 Task: Check a repository's "Traffic" for visitor analytics and behavior.
Action: Mouse moved to (970, 54)
Screenshot: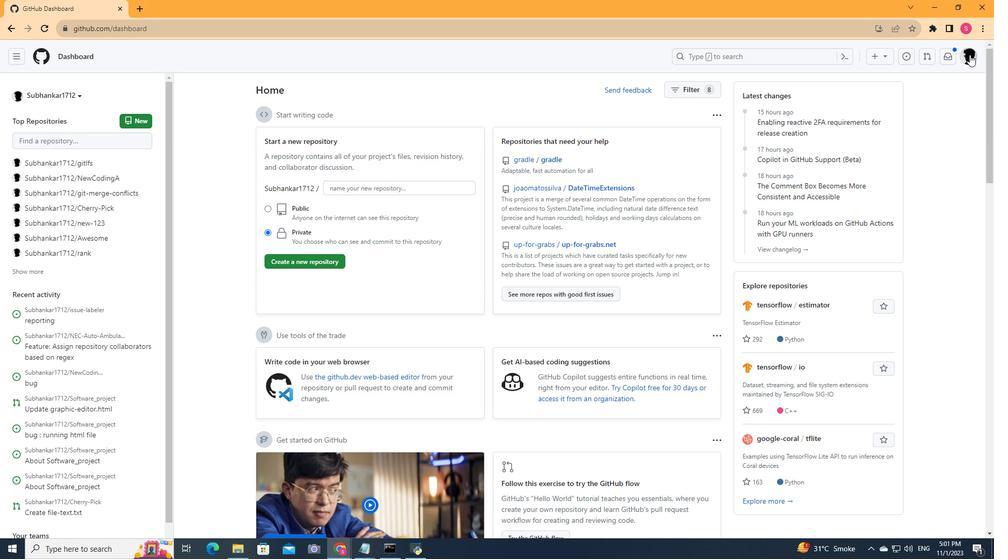 
Action: Mouse pressed left at (970, 54)
Screenshot: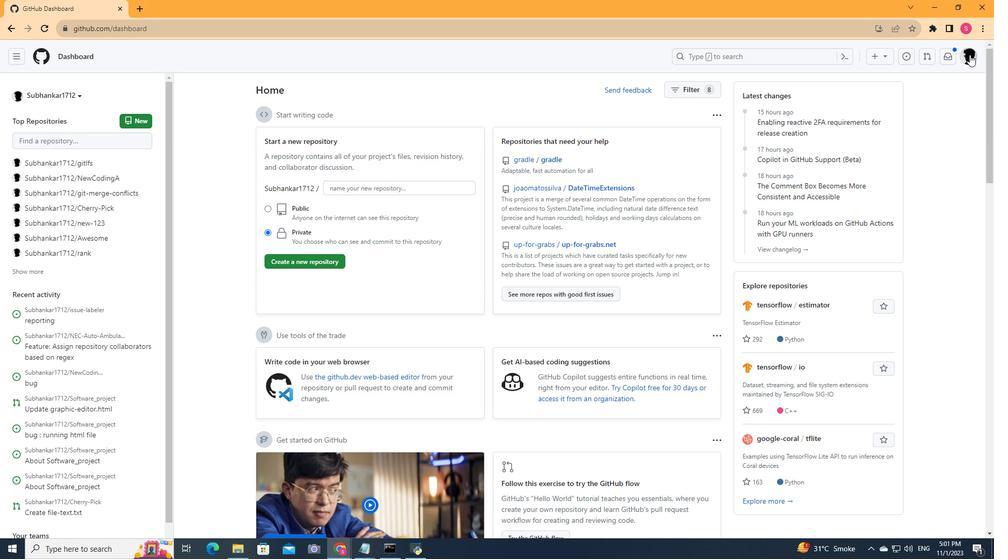 
Action: Mouse moved to (883, 133)
Screenshot: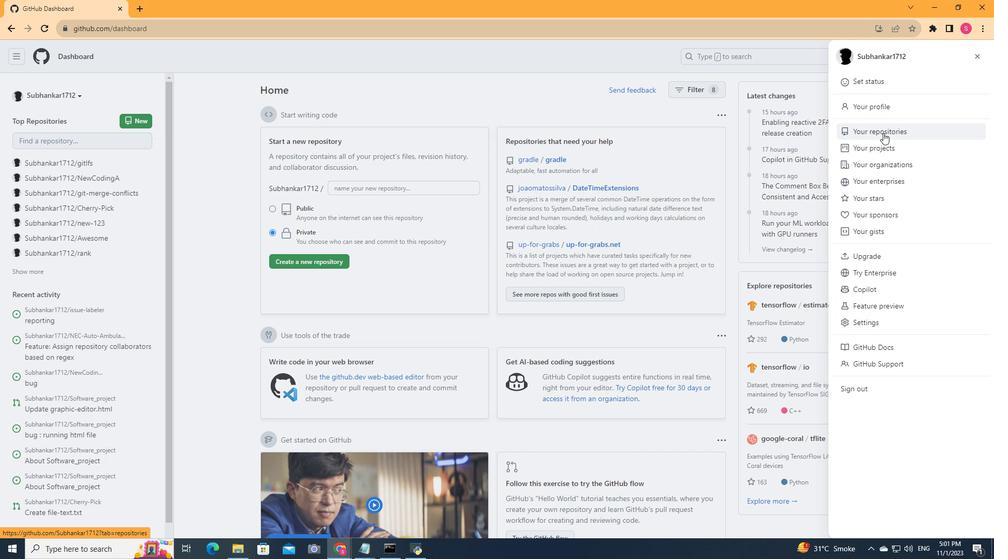 
Action: Mouse pressed left at (883, 133)
Screenshot: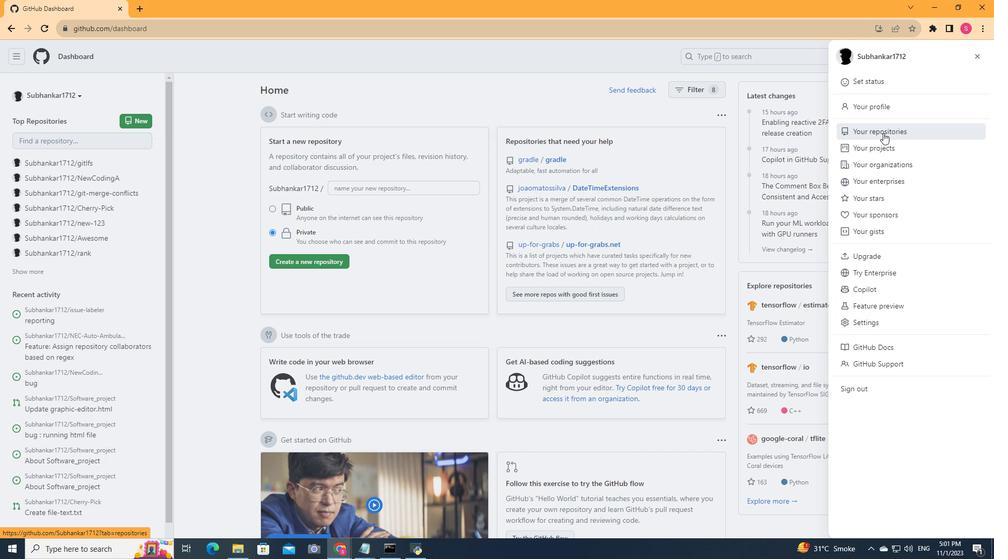 
Action: Mouse moved to (393, 233)
Screenshot: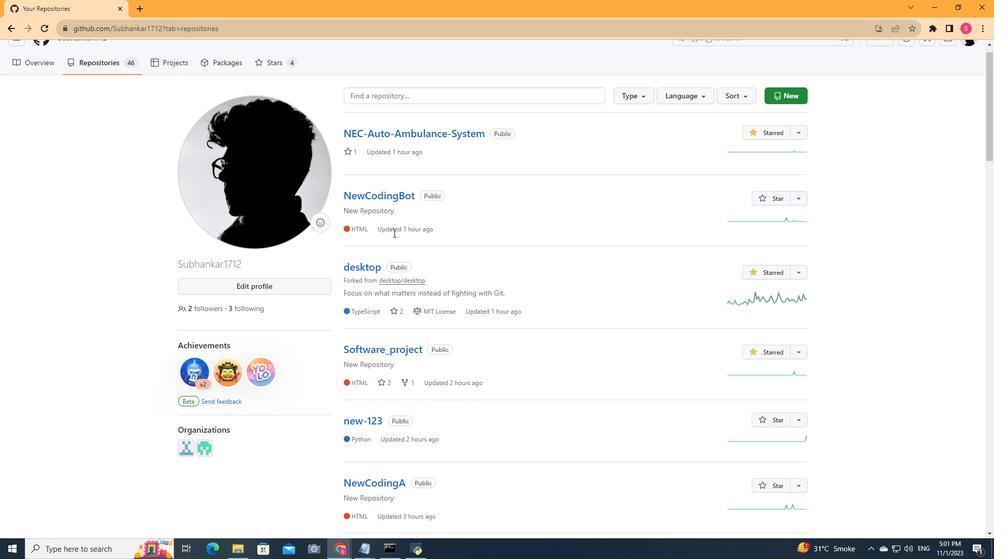 
Action: Mouse scrolled (393, 232) with delta (0, 0)
Screenshot: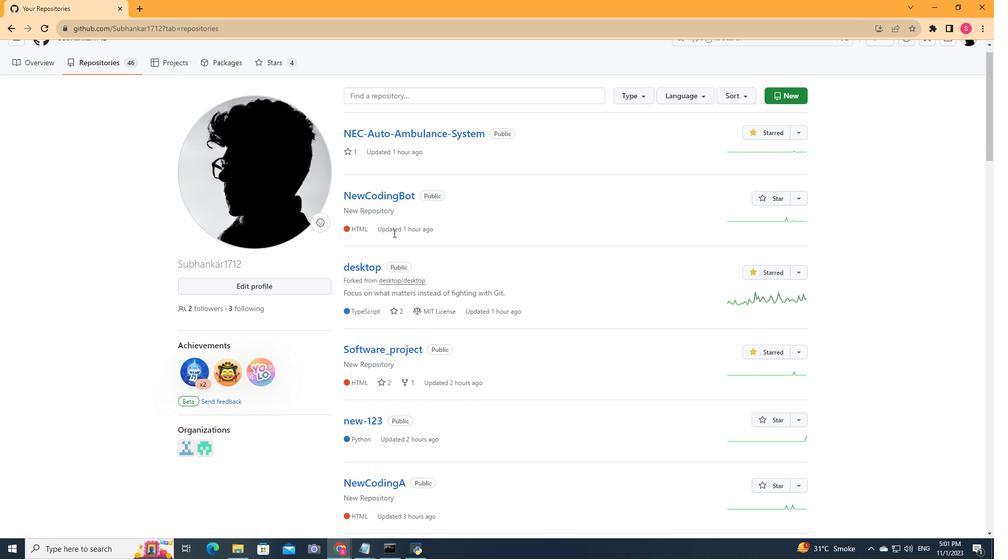 
Action: Mouse scrolled (393, 232) with delta (0, 0)
Screenshot: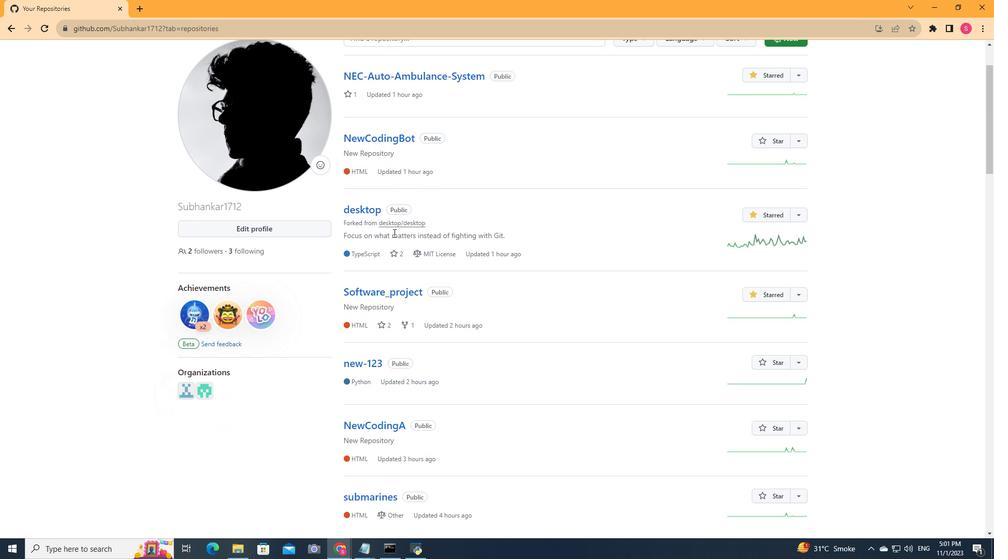 
Action: Mouse scrolled (393, 232) with delta (0, 0)
Screenshot: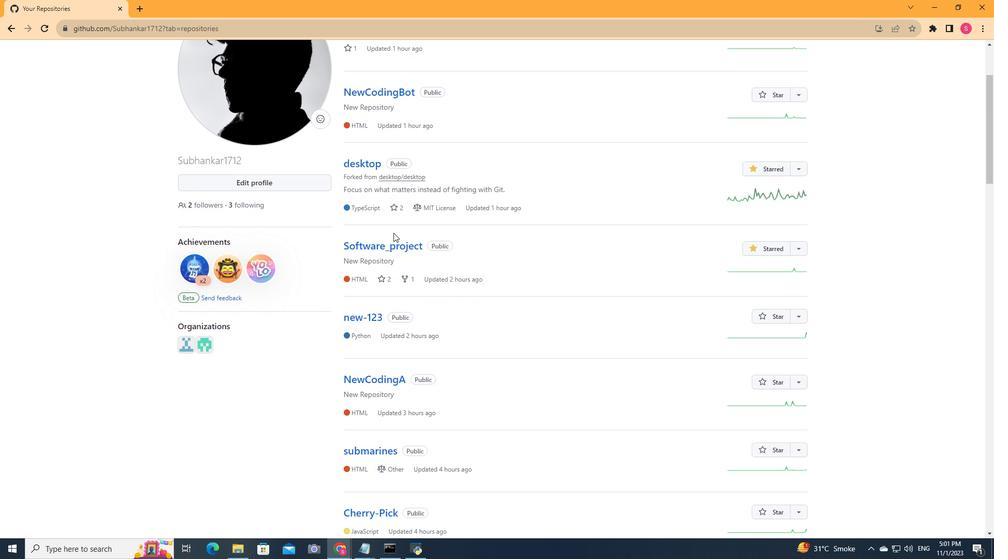 
Action: Mouse scrolled (393, 232) with delta (0, 0)
Screenshot: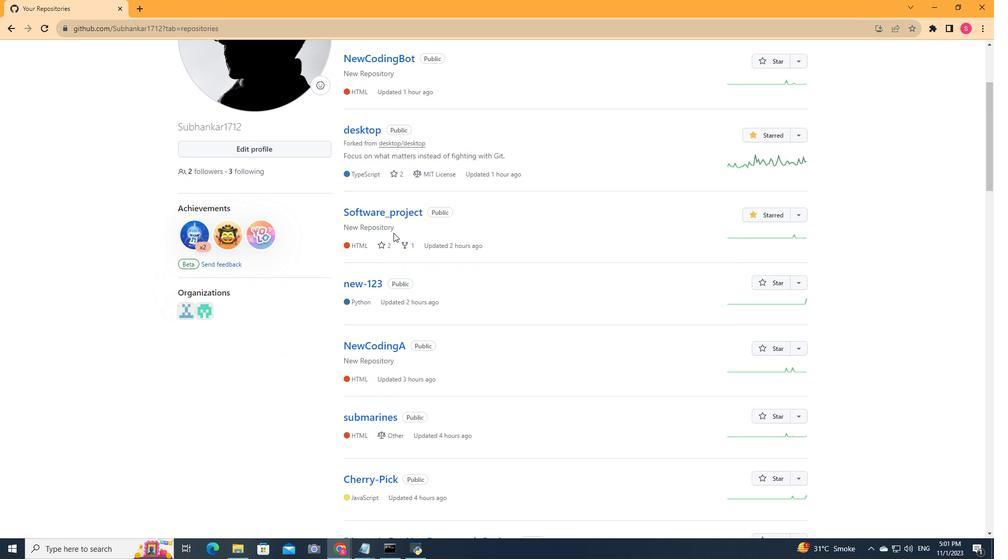 
Action: Mouse scrolled (393, 232) with delta (0, 0)
Screenshot: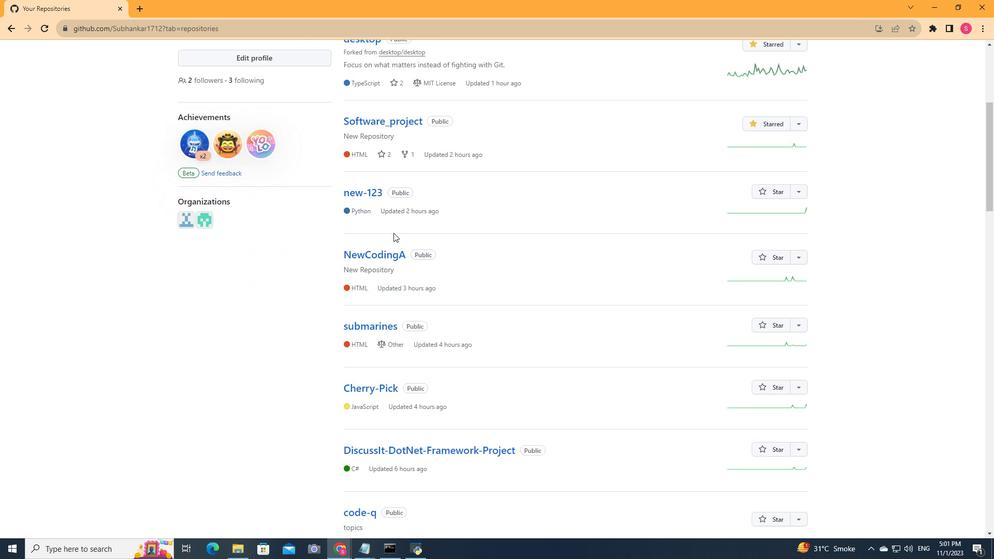 
Action: Mouse scrolled (393, 232) with delta (0, 0)
Screenshot: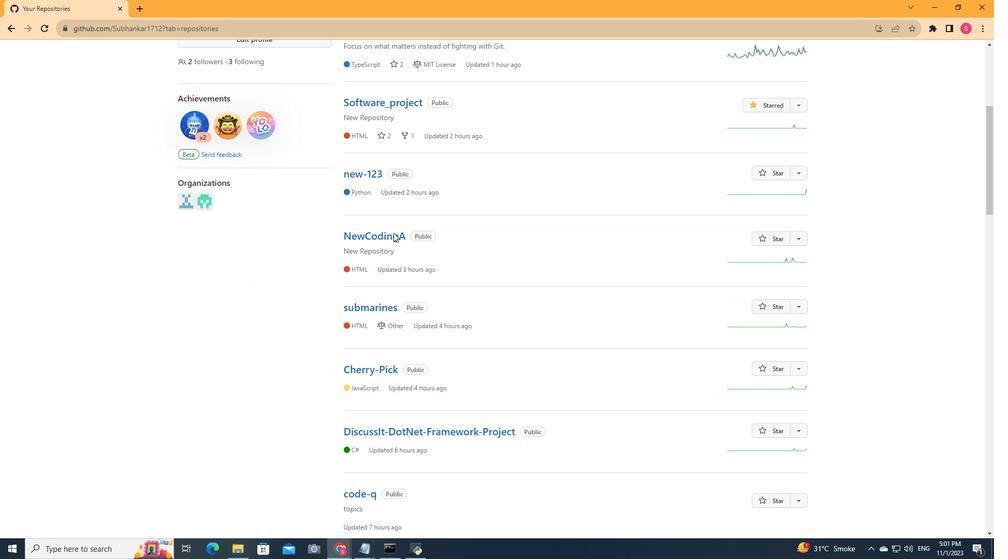 
Action: Mouse scrolled (393, 232) with delta (0, 0)
Screenshot: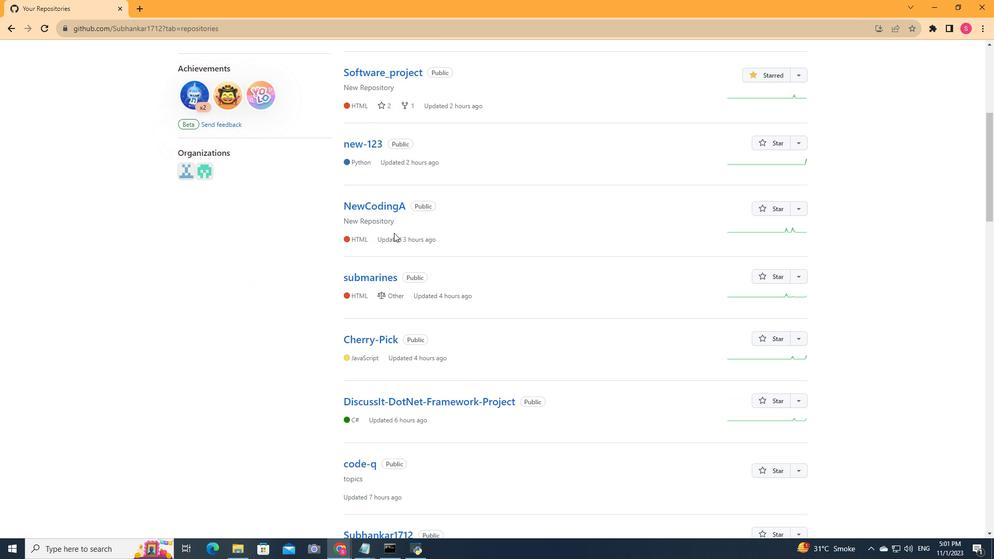 
Action: Mouse scrolled (393, 232) with delta (0, 0)
Screenshot: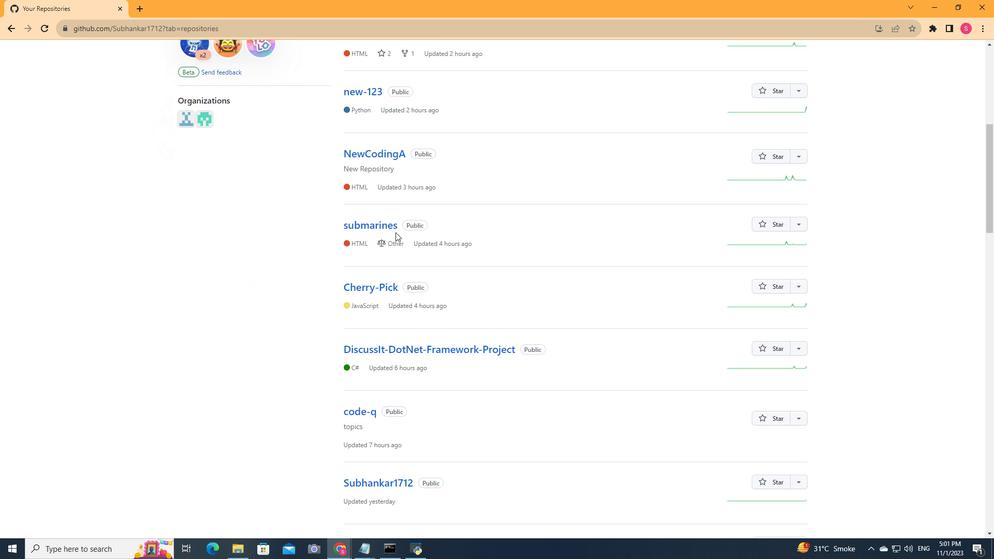 
Action: Mouse moved to (395, 232)
Screenshot: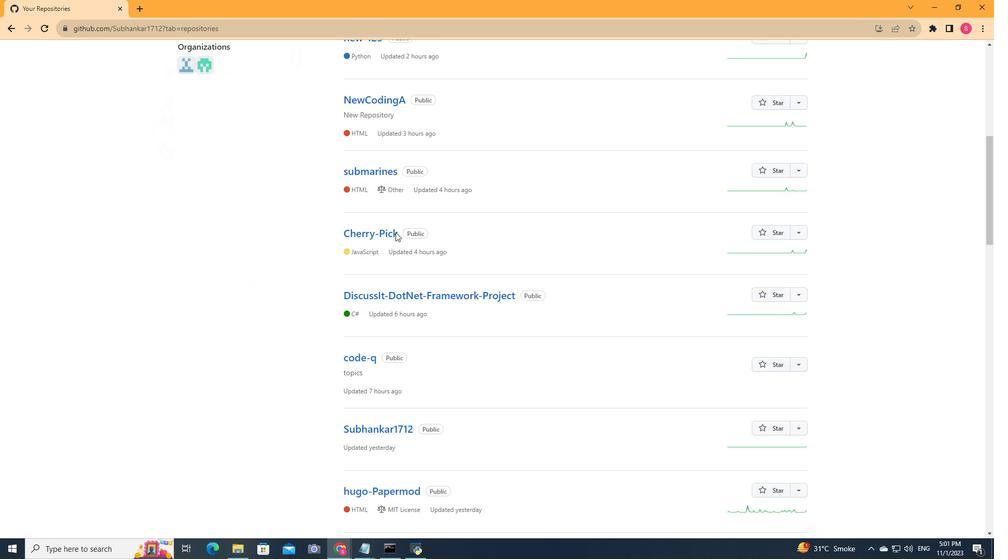 
Action: Mouse scrolled (395, 232) with delta (0, 0)
Screenshot: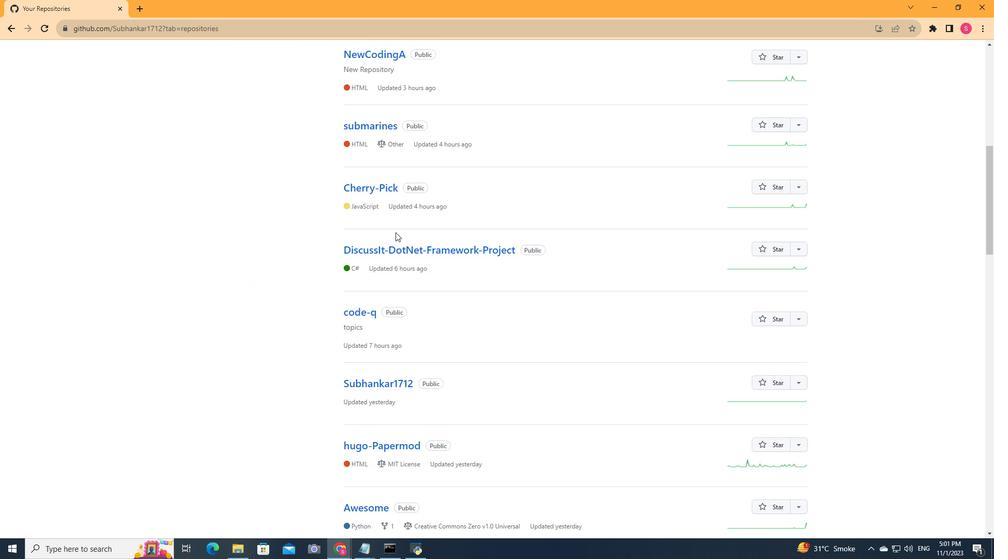 
Action: Mouse scrolled (395, 232) with delta (0, 0)
Screenshot: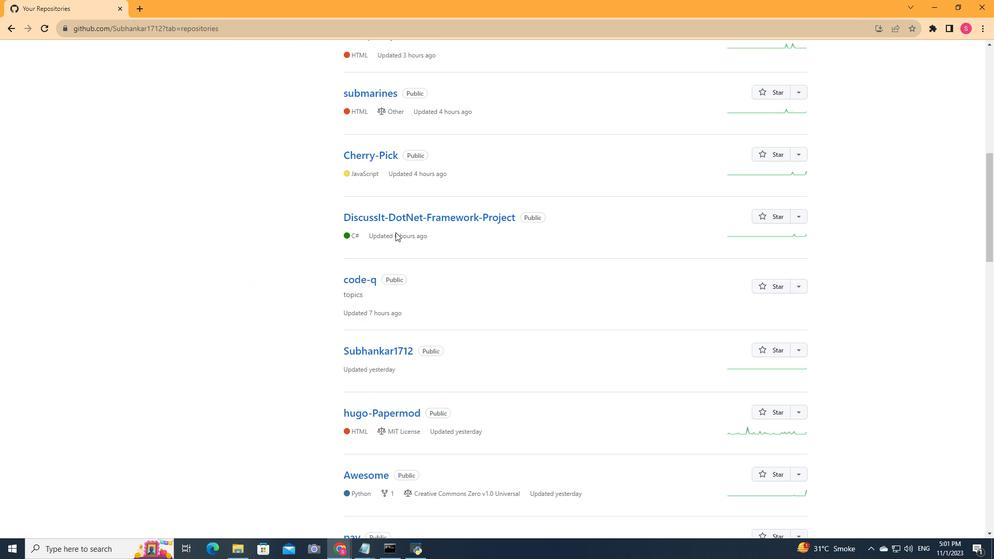 
Action: Mouse scrolled (395, 232) with delta (0, 0)
Screenshot: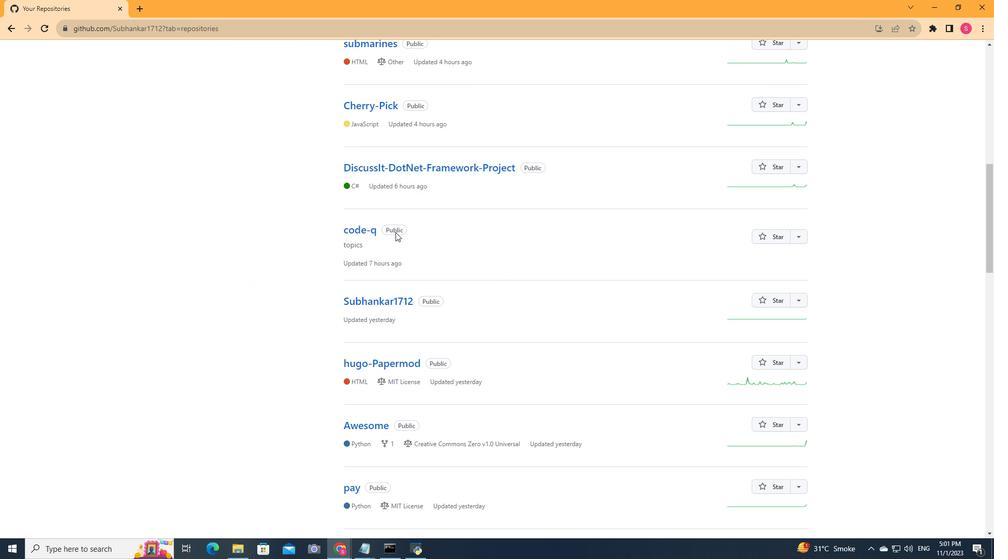 
Action: Mouse scrolled (395, 232) with delta (0, 0)
Screenshot: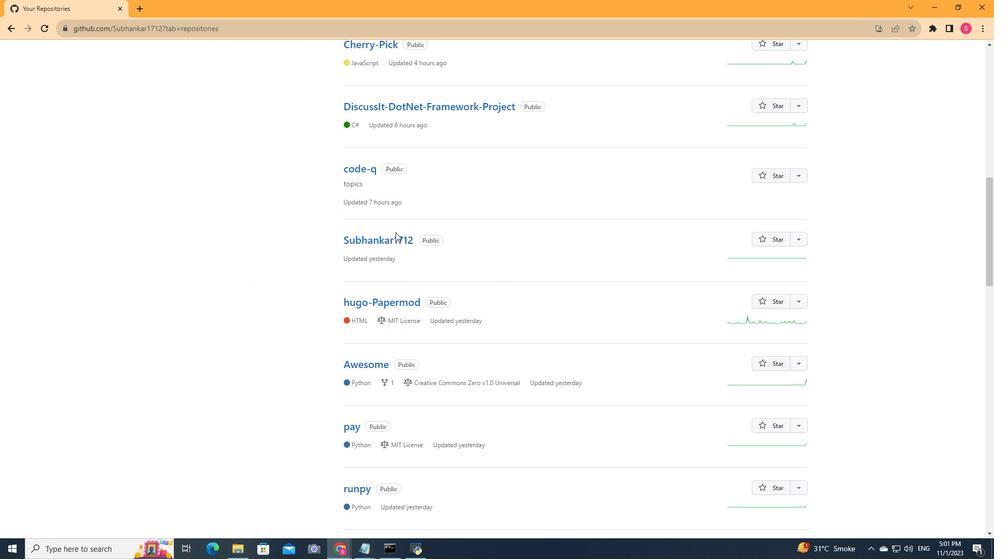 
Action: Mouse moved to (396, 232)
Screenshot: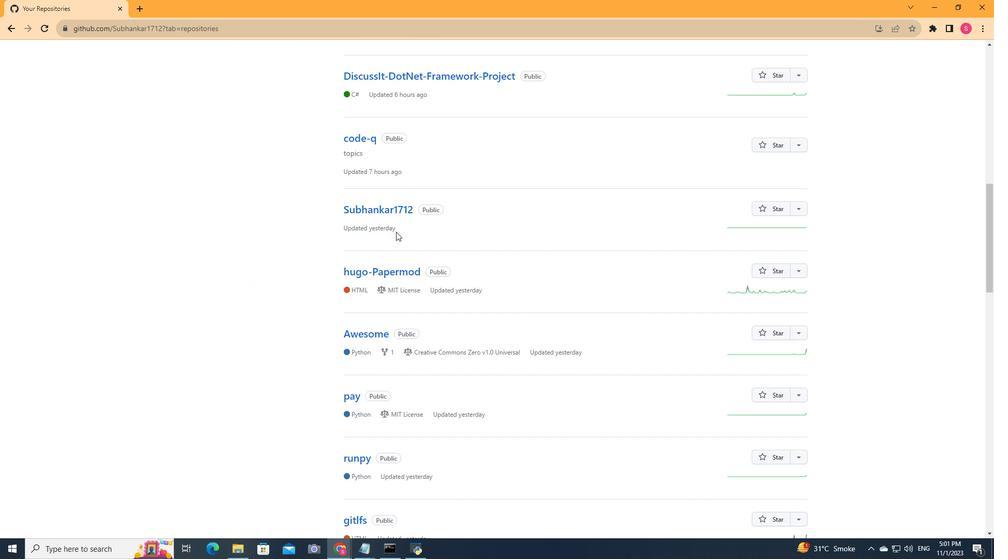 
Action: Mouse scrolled (396, 231) with delta (0, 0)
Screenshot: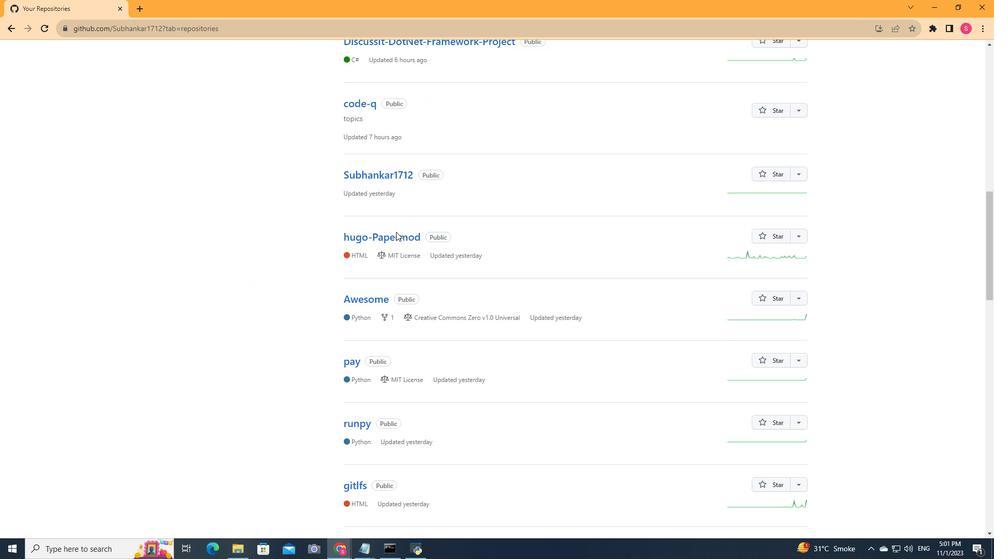 
Action: Mouse scrolled (396, 231) with delta (0, 0)
Screenshot: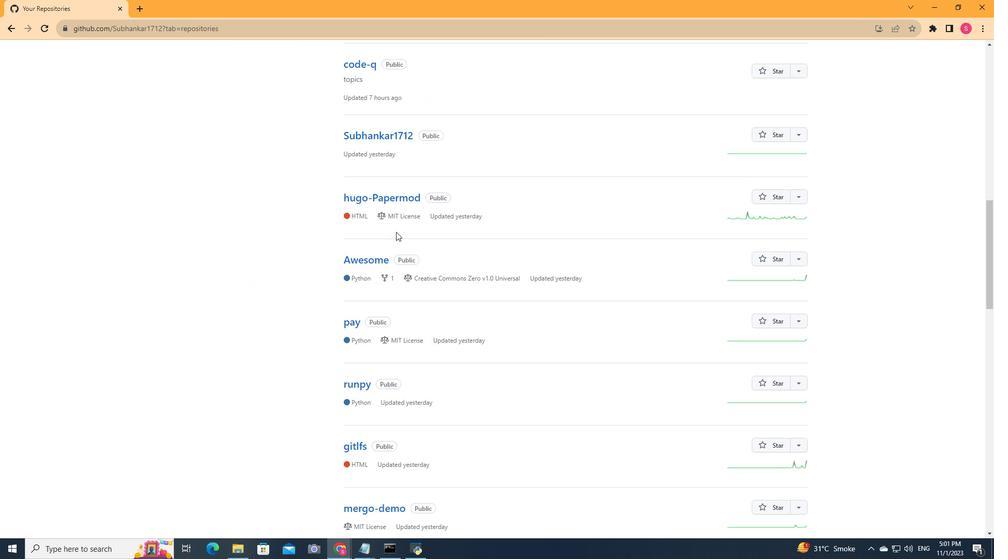 
Action: Mouse scrolled (396, 231) with delta (0, 0)
Screenshot: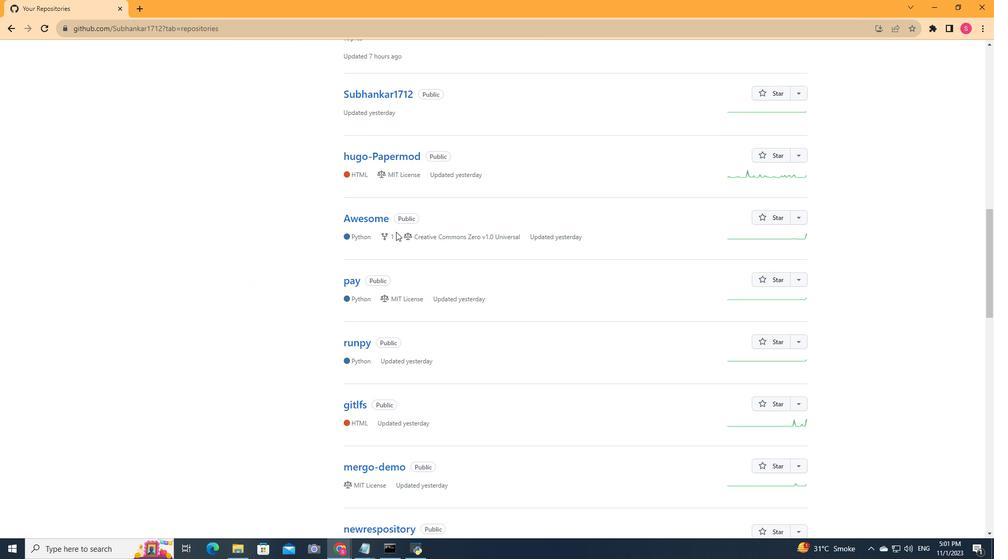 
Action: Mouse scrolled (396, 231) with delta (0, 0)
Screenshot: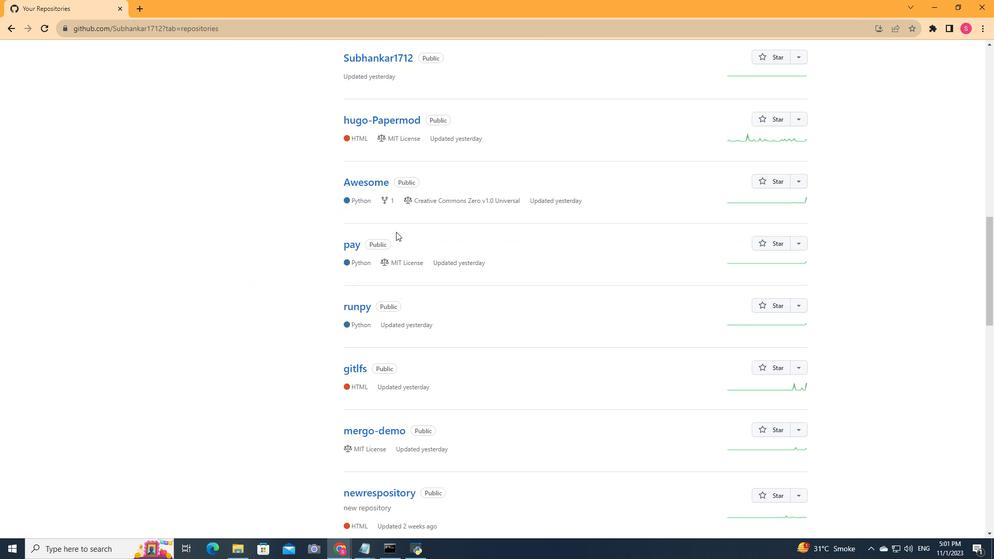 
Action: Mouse scrolled (396, 231) with delta (0, 0)
Screenshot: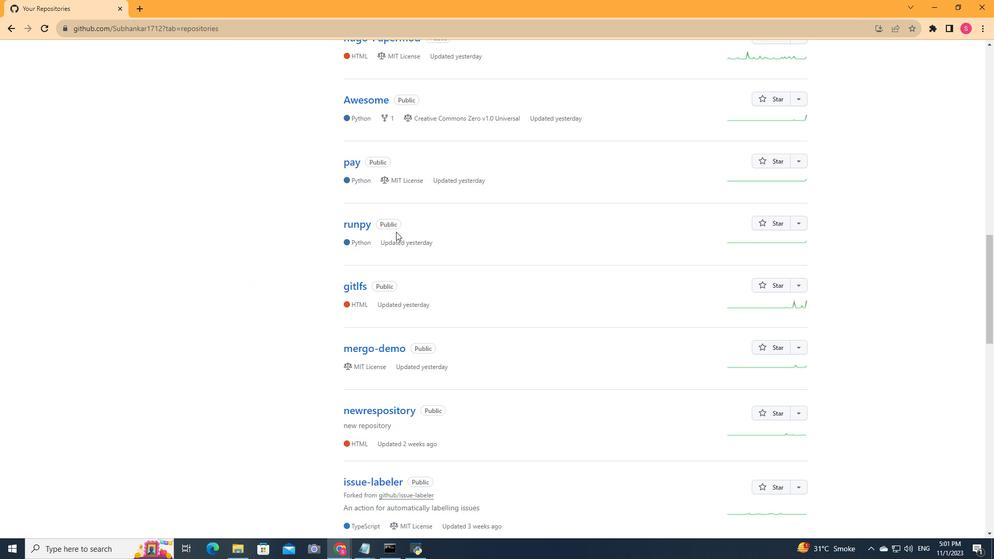 
Action: Mouse scrolled (396, 231) with delta (0, 0)
Screenshot: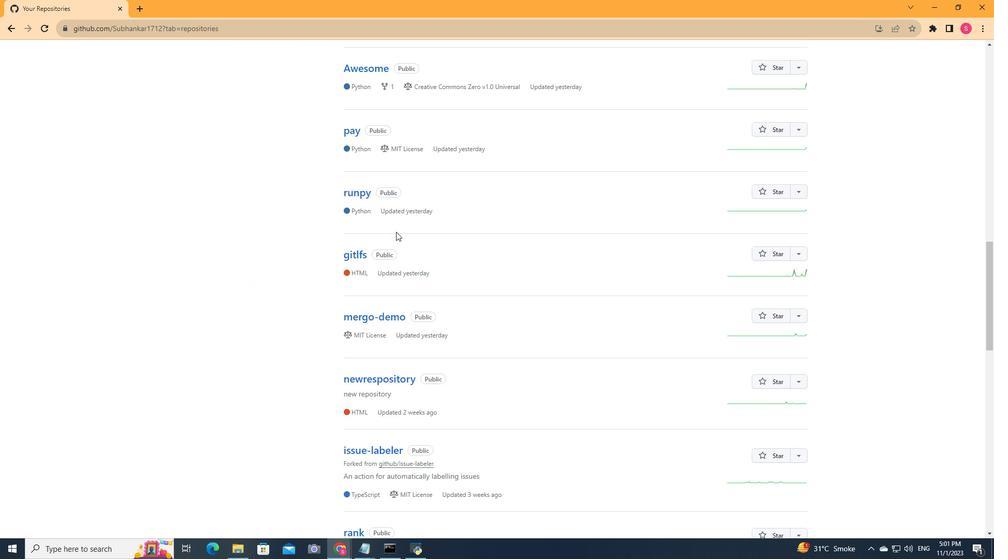 
Action: Mouse scrolled (396, 231) with delta (0, 0)
Screenshot: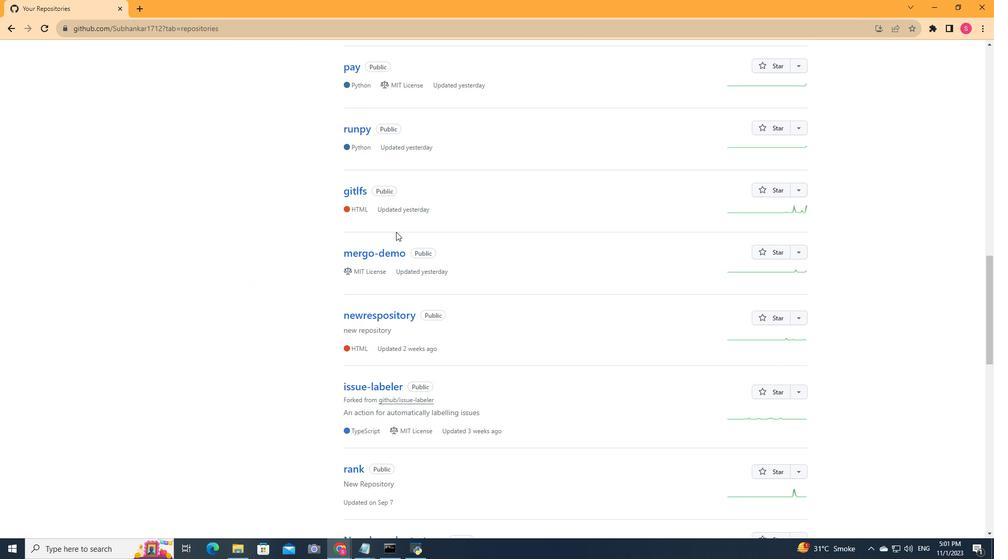 
Action: Mouse scrolled (396, 231) with delta (0, 0)
Screenshot: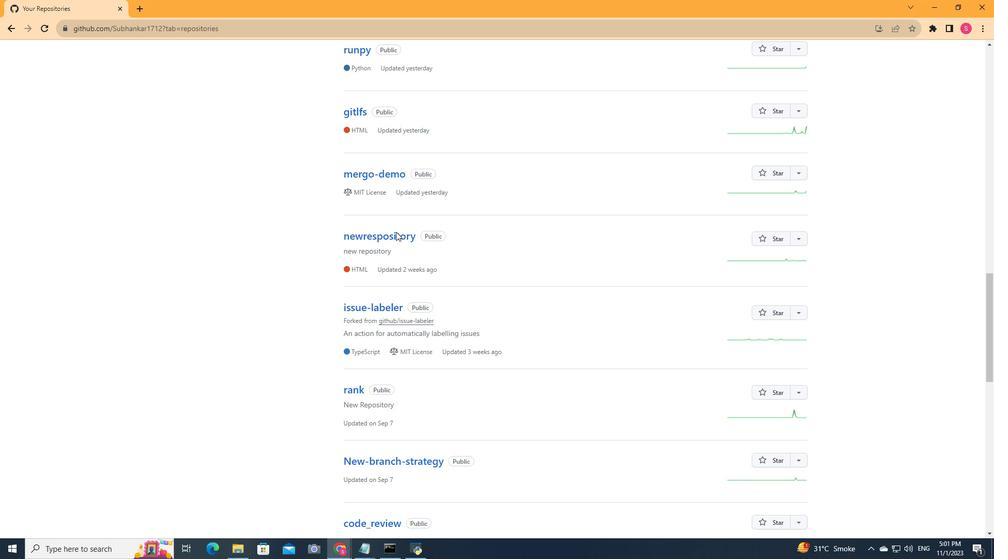 
Action: Mouse scrolled (396, 231) with delta (0, 0)
Screenshot: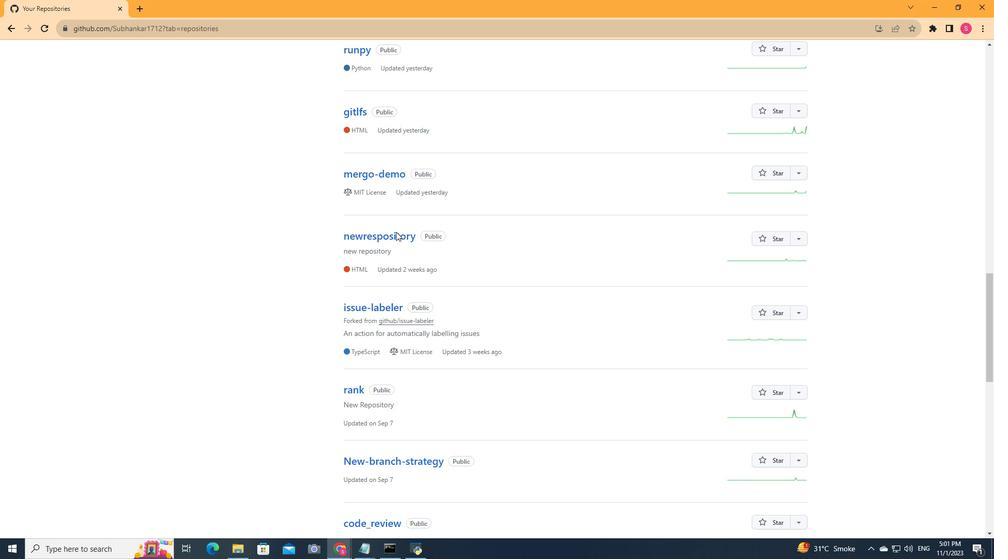 
Action: Mouse moved to (387, 252)
Screenshot: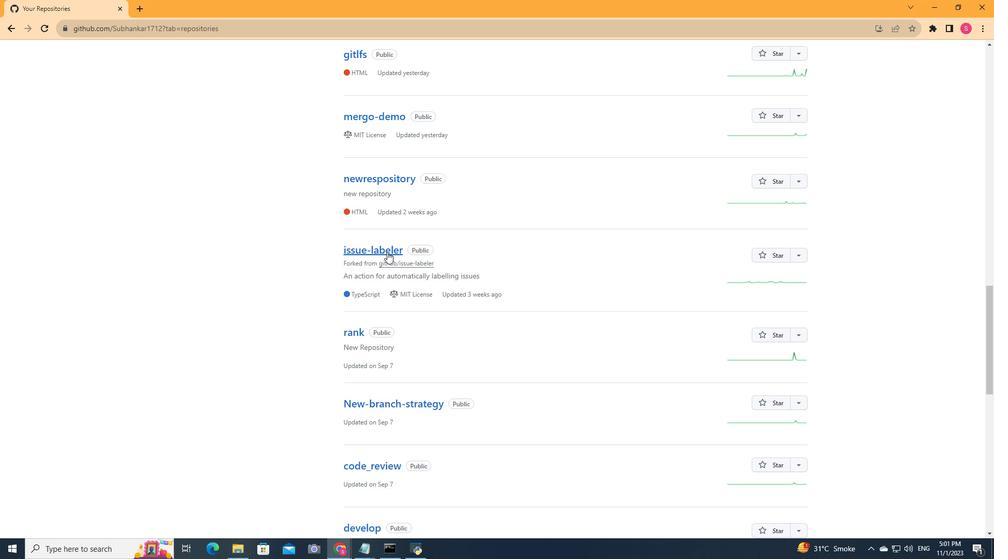 
Action: Mouse pressed left at (387, 252)
Screenshot: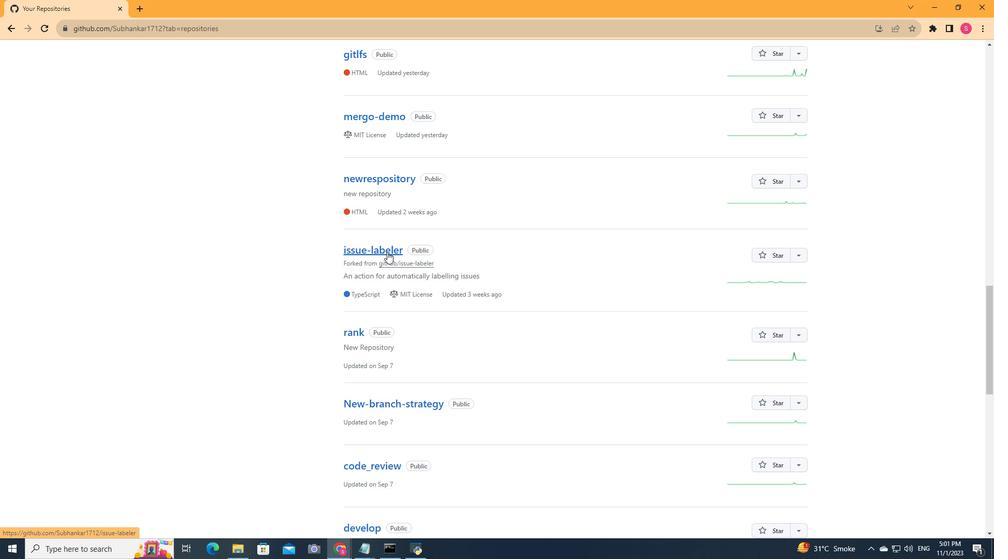 
Action: Mouse moved to (399, 81)
Screenshot: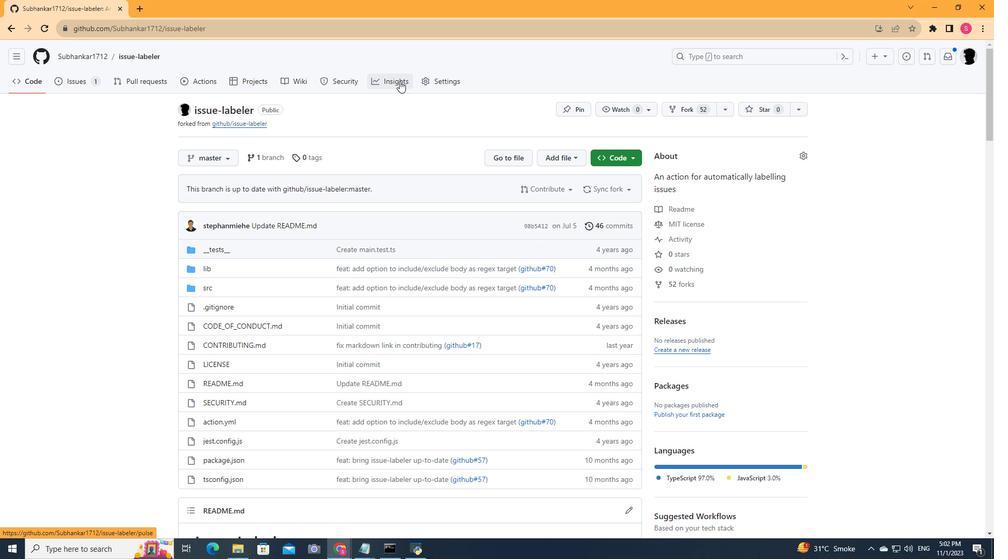 
Action: Mouse pressed left at (399, 81)
Screenshot: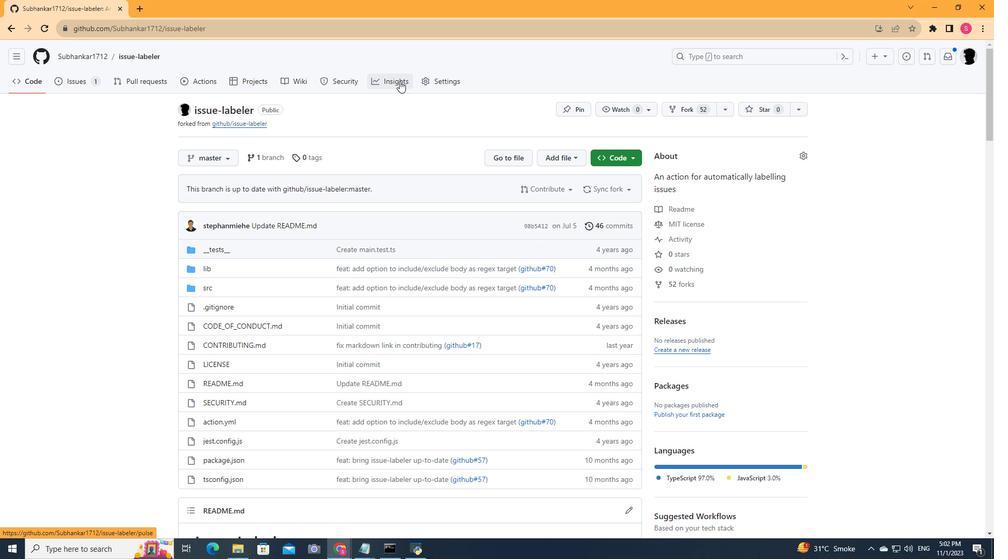 
Action: Mouse moved to (194, 171)
Screenshot: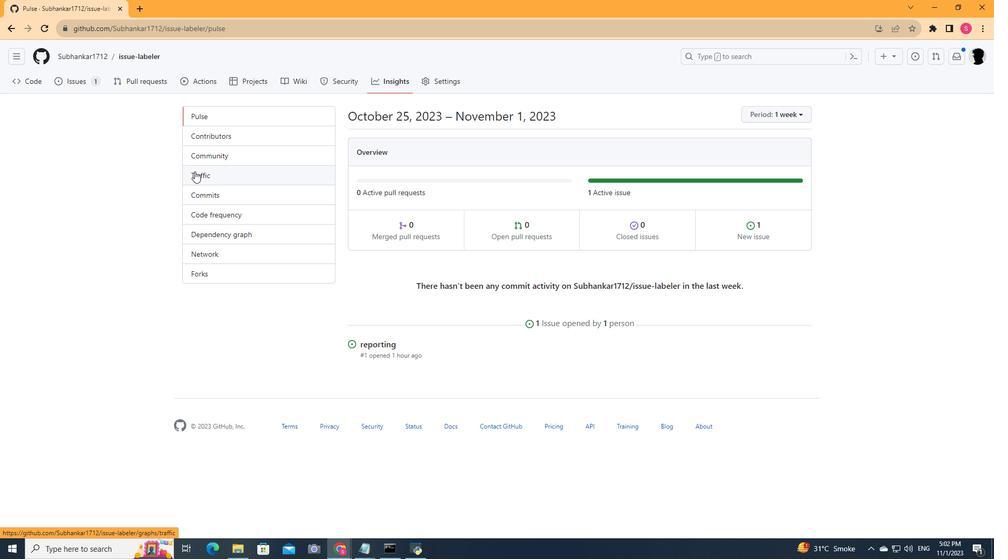
Action: Mouse pressed left at (194, 171)
Screenshot: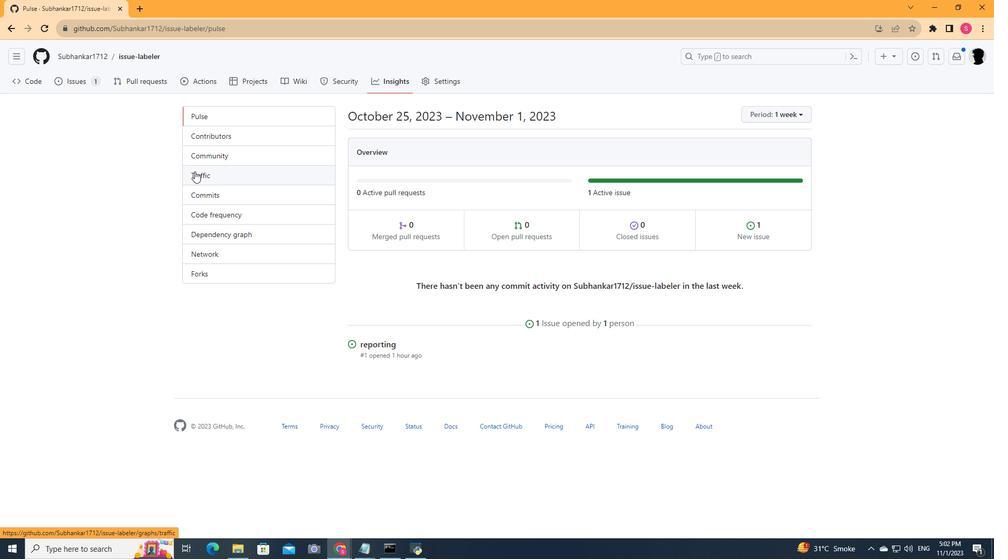 
Action: Mouse moved to (622, 219)
Screenshot: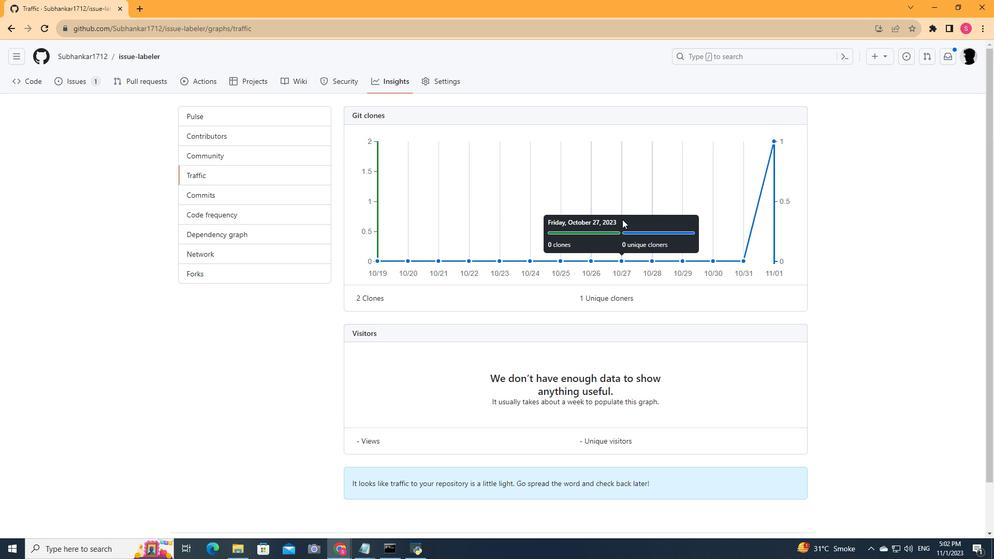 
Action: Mouse scrolled (622, 219) with delta (0, 0)
Screenshot: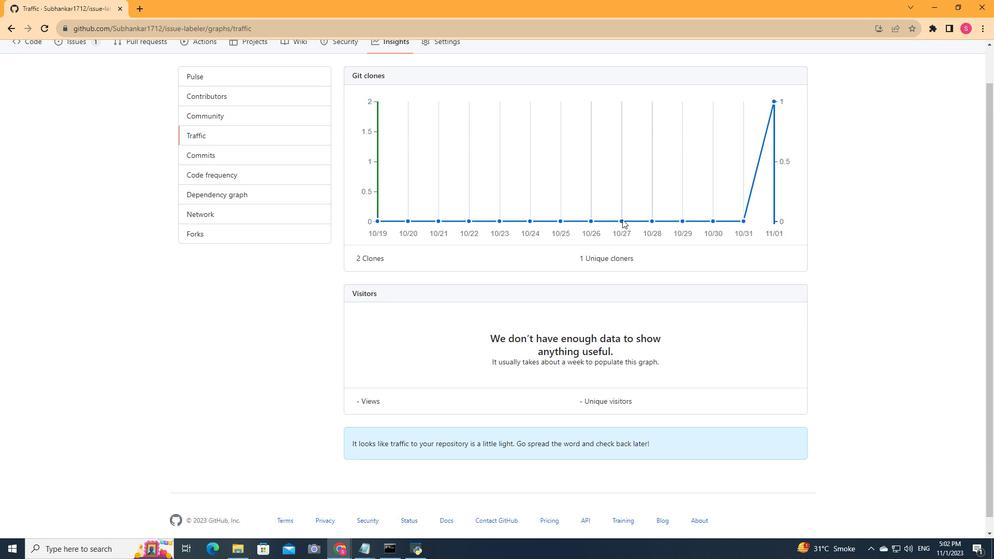 
Action: Mouse scrolled (622, 219) with delta (0, 0)
Screenshot: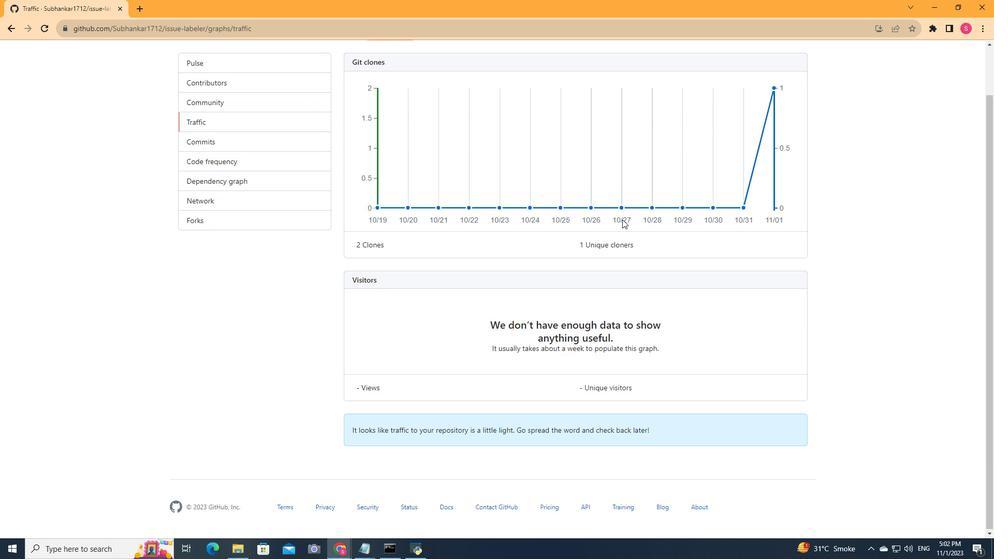 
Action: Mouse scrolled (622, 219) with delta (0, 0)
Screenshot: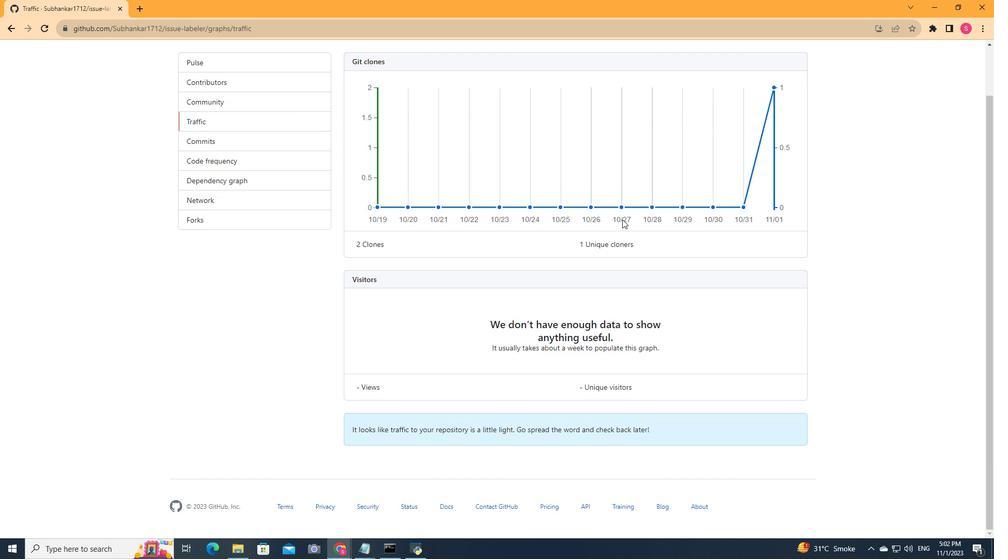 
Action: Mouse scrolled (622, 219) with delta (0, 0)
Screenshot: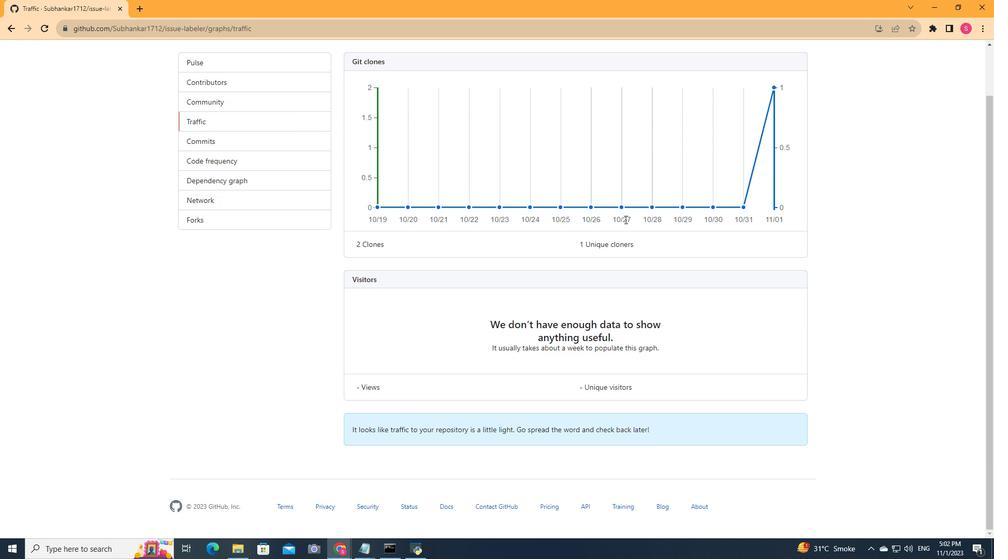 
Action: Mouse moved to (623, 219)
Screenshot: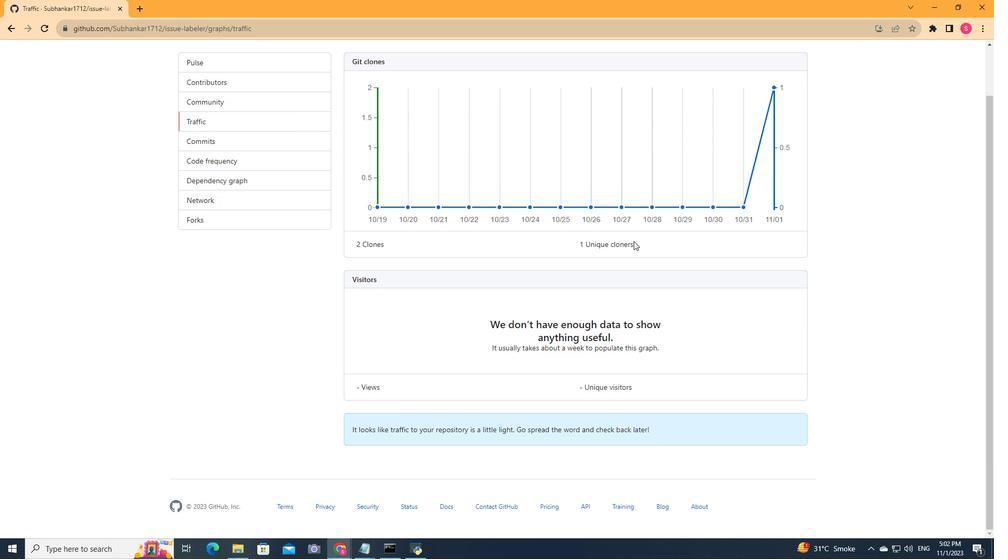 
Action: Mouse scrolled (623, 219) with delta (0, 0)
Screenshot: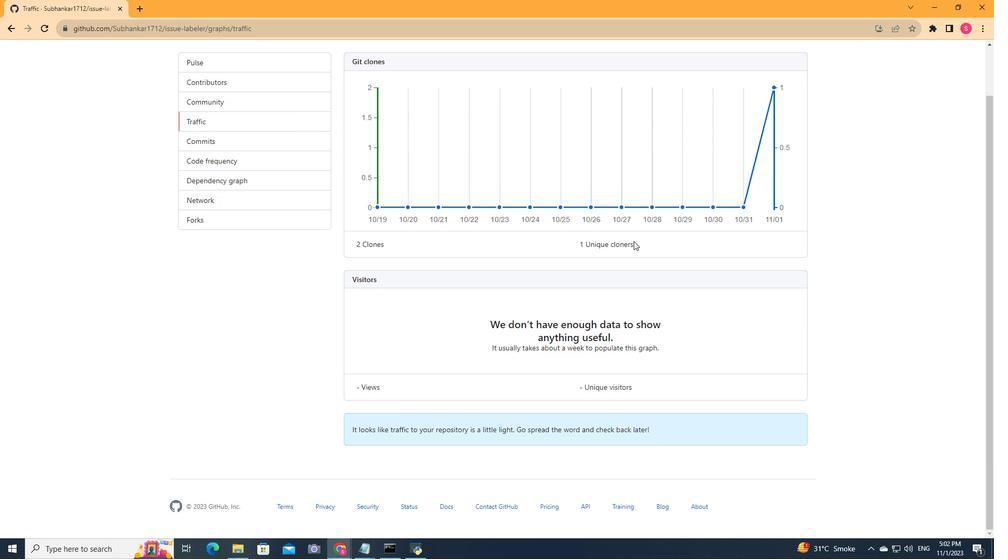 
Action: Mouse moved to (627, 281)
Screenshot: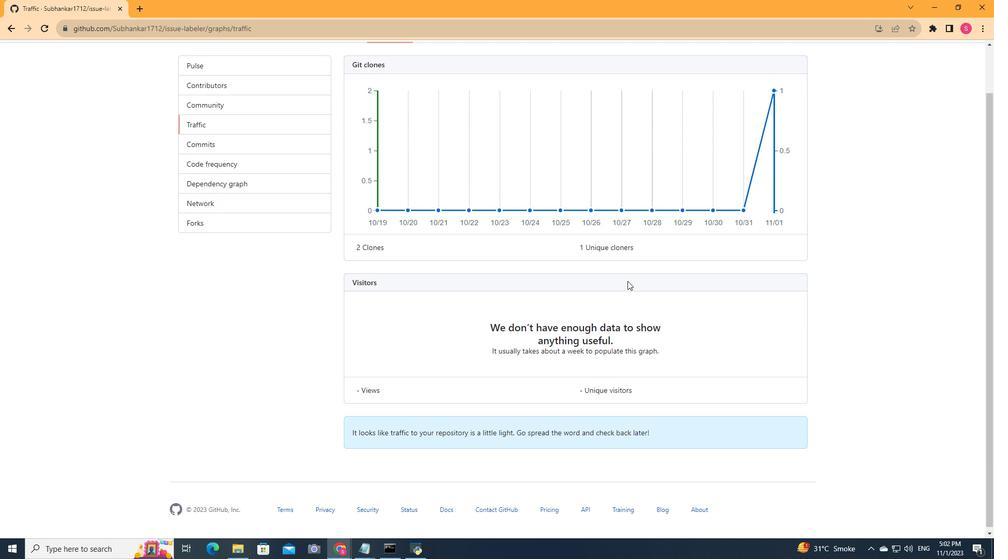 
Action: Mouse scrolled (627, 281) with delta (0, 0)
Screenshot: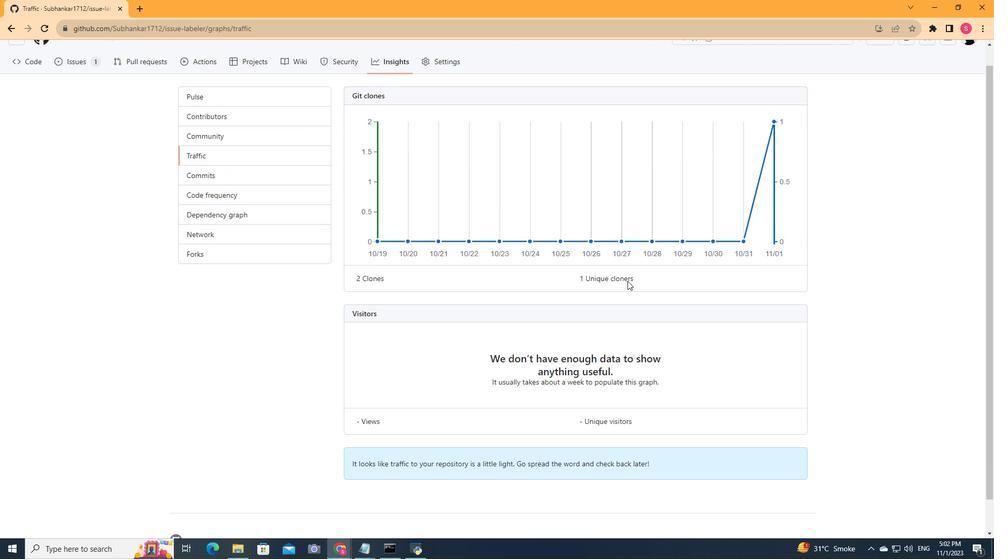 
Action: Mouse scrolled (627, 281) with delta (0, 0)
Screenshot: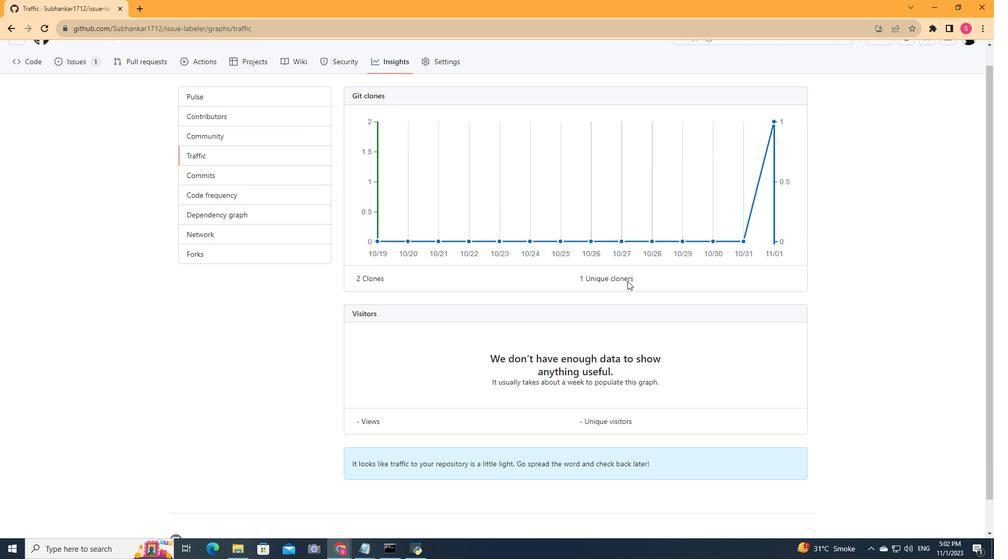 
Action: Mouse scrolled (627, 281) with delta (0, 0)
Screenshot: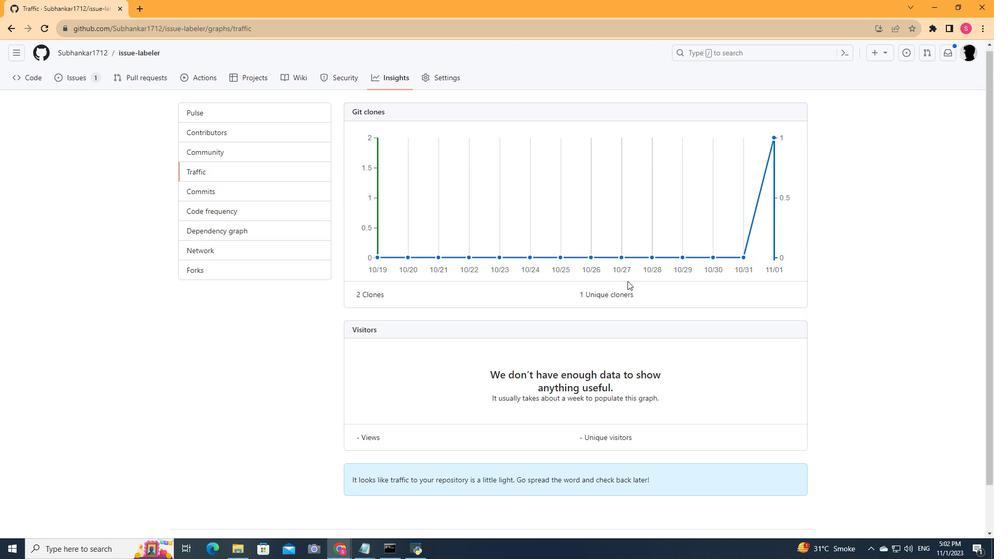 
Action: Mouse scrolled (627, 281) with delta (0, 0)
Screenshot: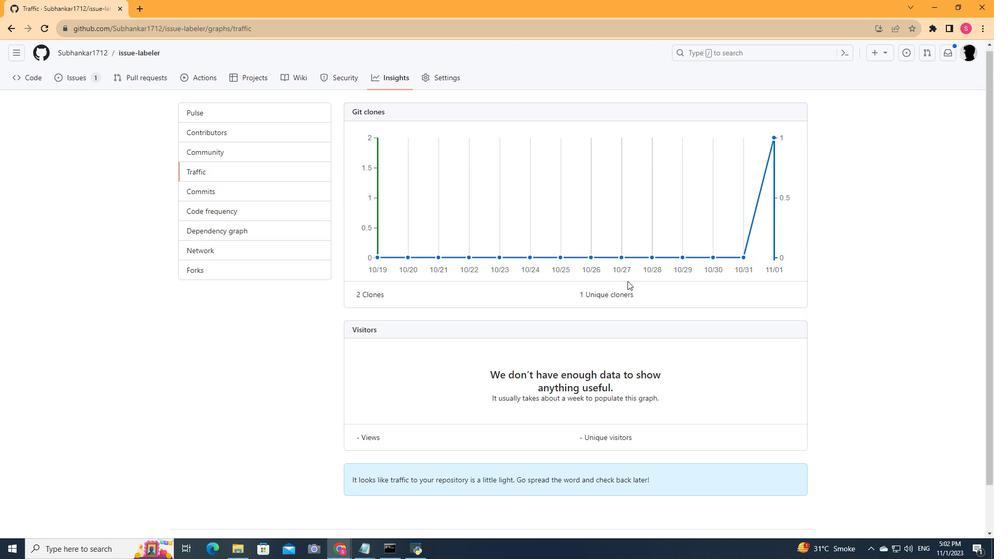 
Action: Mouse scrolled (627, 281) with delta (0, 0)
Screenshot: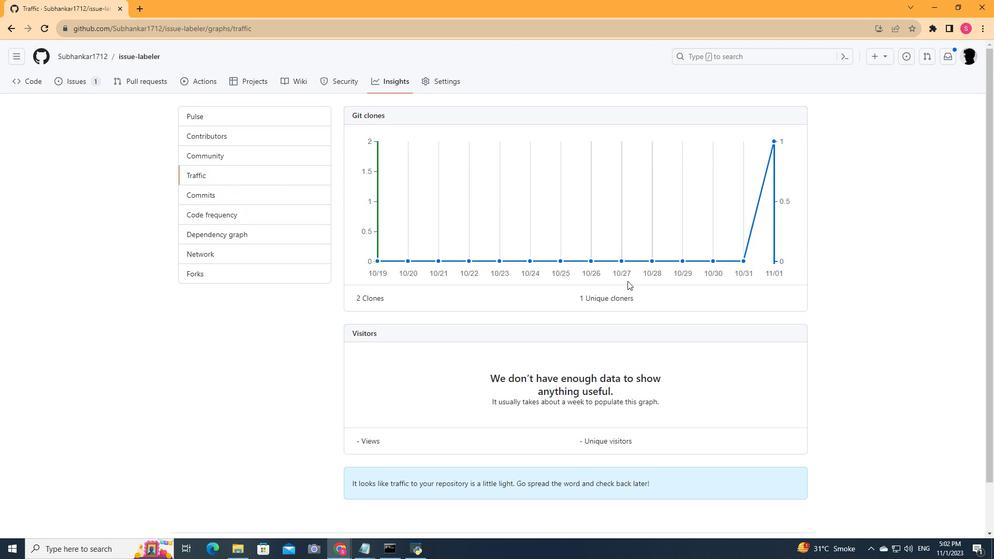 
Action: Mouse scrolled (627, 281) with delta (0, 0)
Screenshot: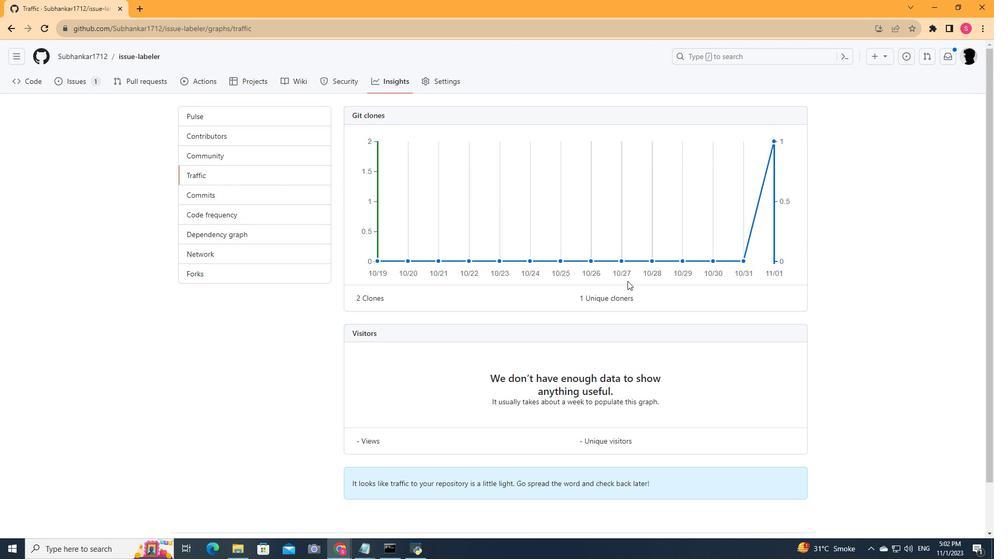 
Action: Mouse moved to (5, 32)
Screenshot: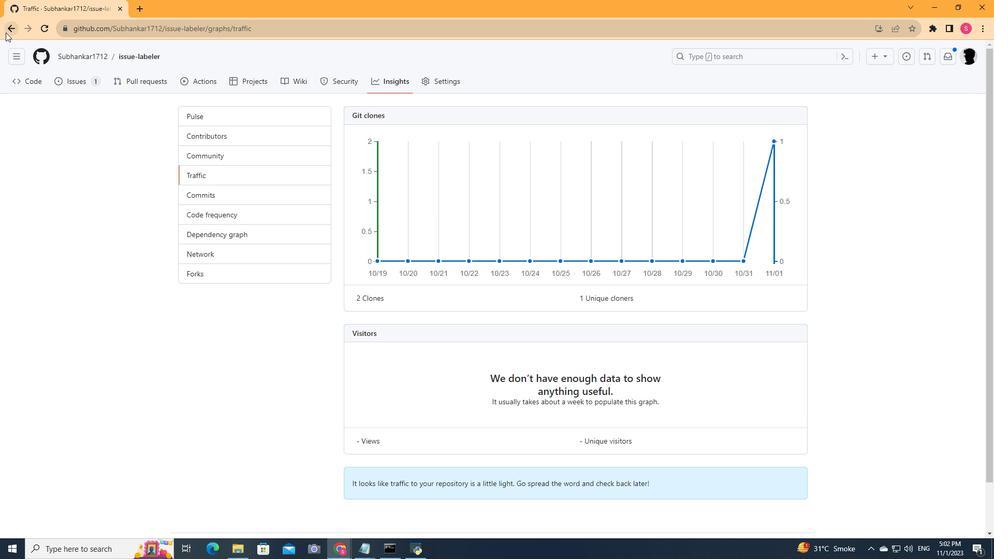 
Action: Mouse pressed left at (5, 32)
Screenshot: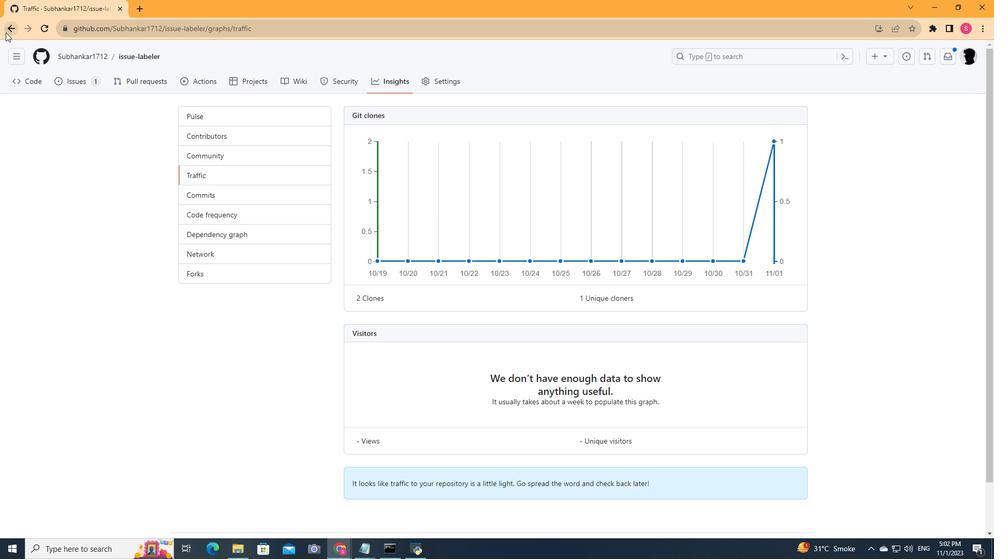 
Action: Mouse pressed left at (5, 32)
Screenshot: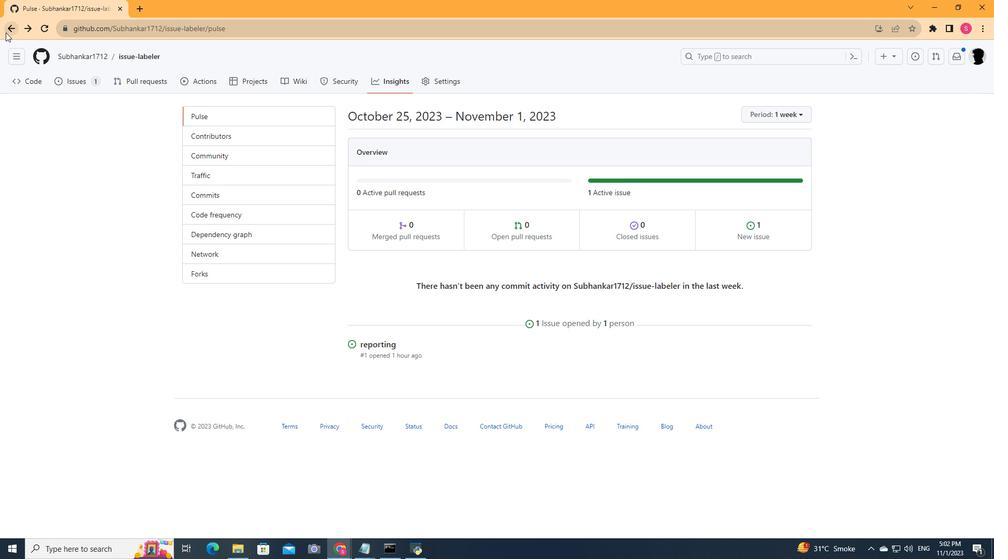 
Action: Mouse pressed left at (5, 32)
Screenshot: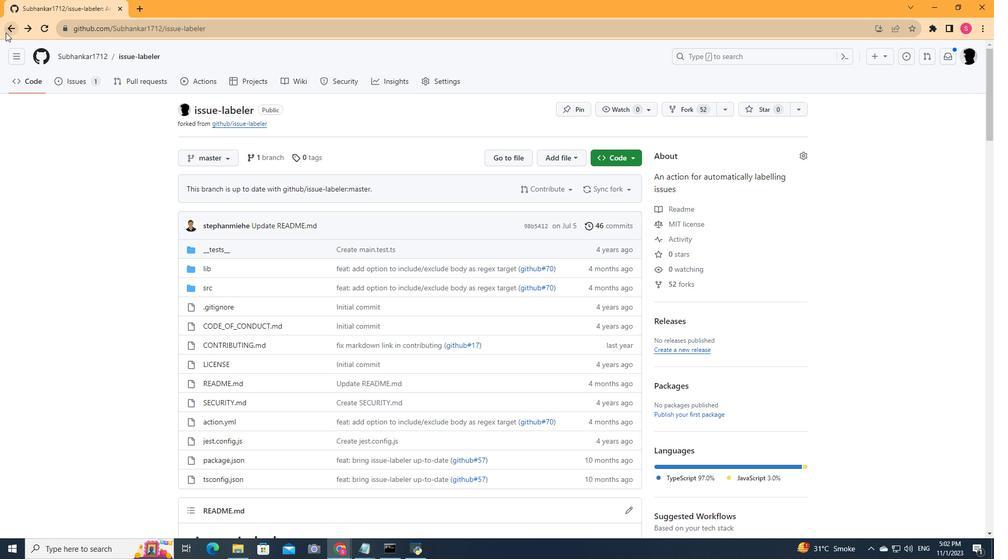 
Action: Mouse moved to (438, 190)
Screenshot: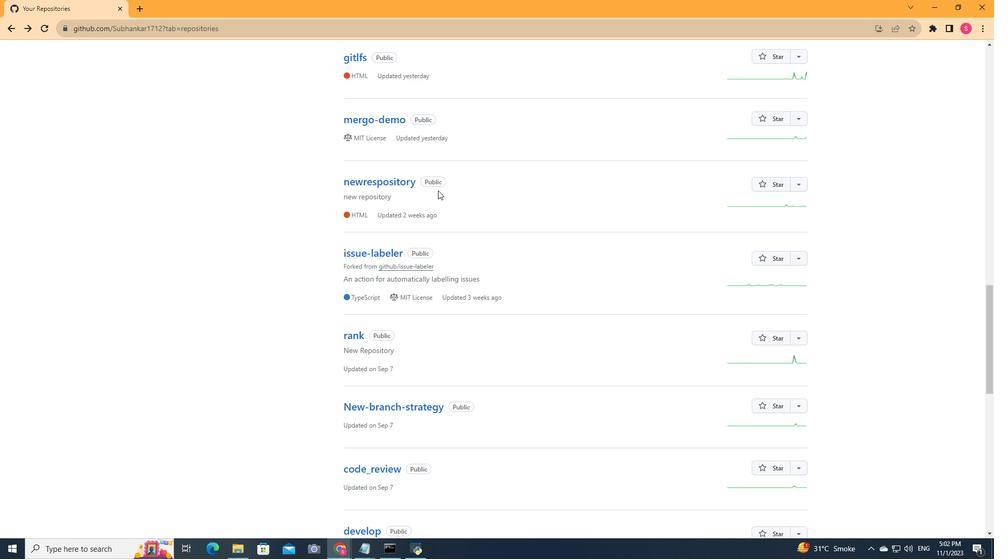 
Action: Mouse scrolled (438, 191) with delta (0, 0)
Screenshot: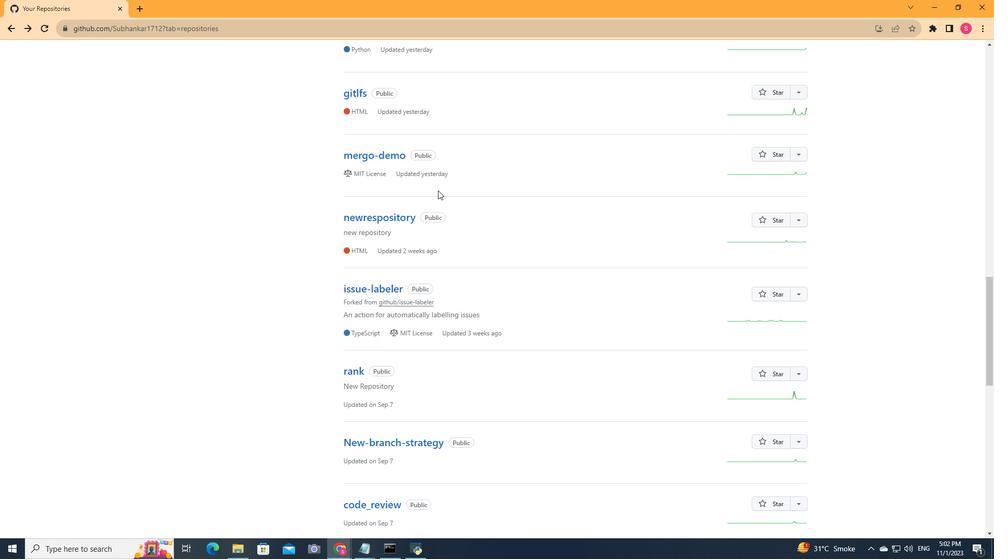 
Action: Mouse scrolled (438, 191) with delta (0, 0)
Screenshot: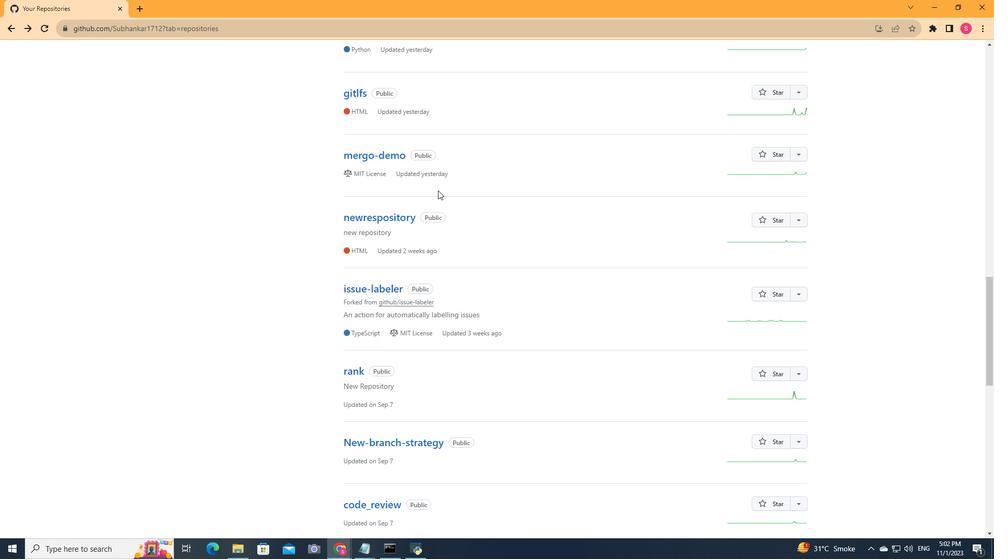 
Action: Mouse scrolled (438, 191) with delta (0, 0)
Screenshot: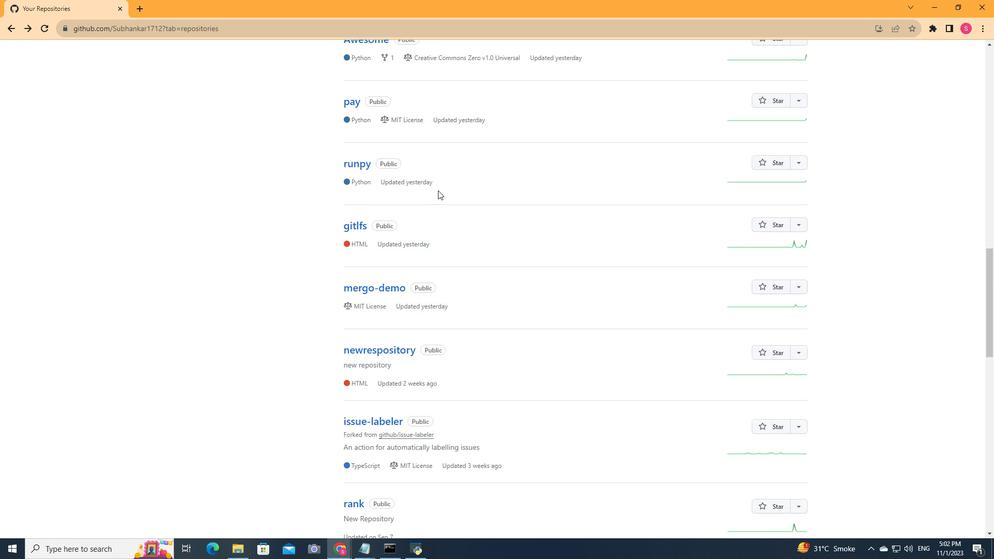 
Action: Mouse scrolled (438, 191) with delta (0, 0)
Screenshot: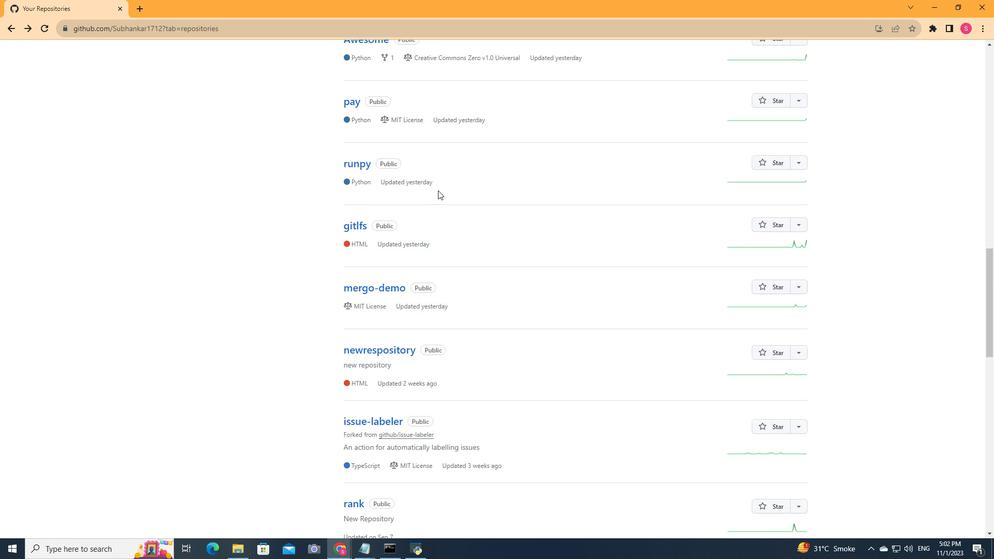 
Action: Mouse scrolled (438, 191) with delta (0, 0)
Screenshot: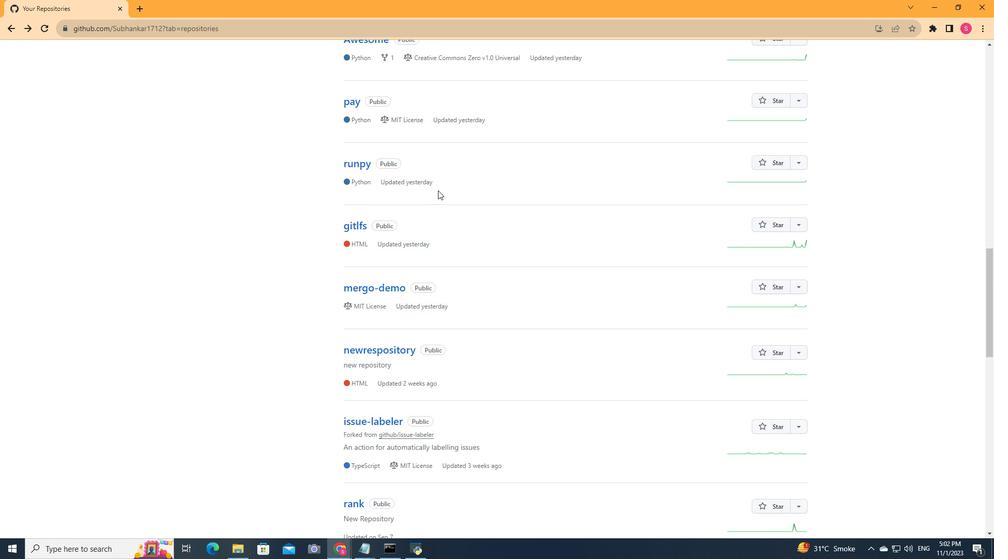 
Action: Mouse scrolled (438, 191) with delta (0, 0)
Screenshot: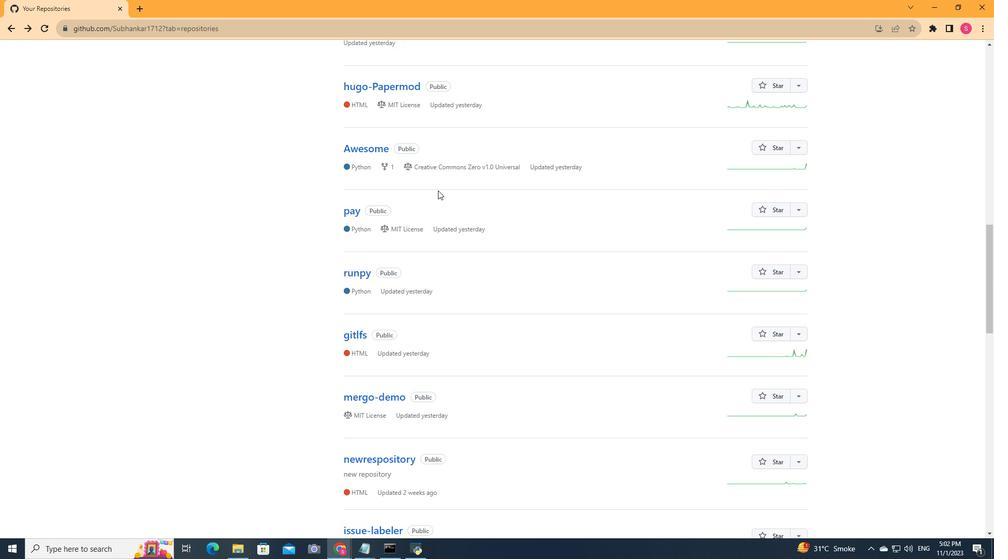 
Action: Mouse scrolled (438, 191) with delta (0, 0)
Screenshot: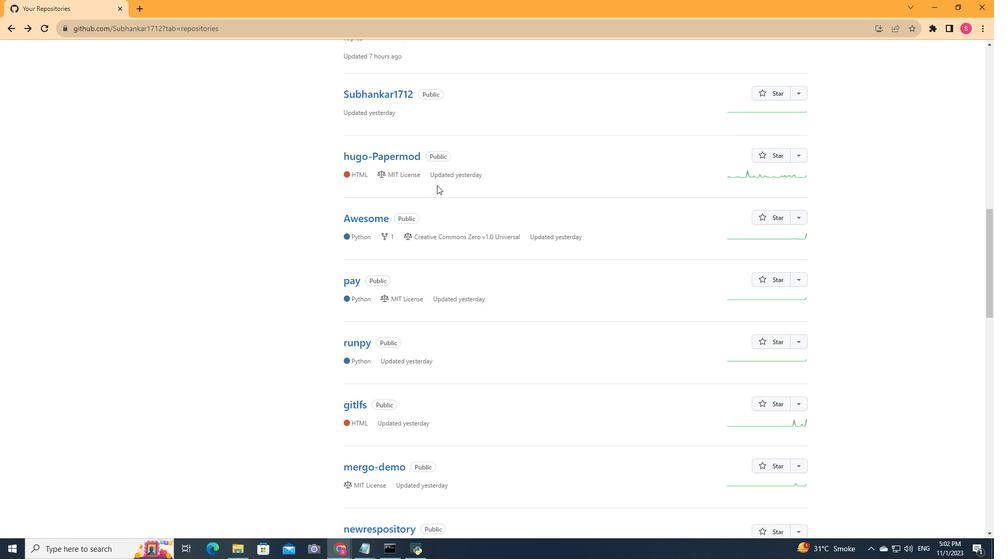 
Action: Mouse scrolled (438, 191) with delta (0, 0)
Screenshot: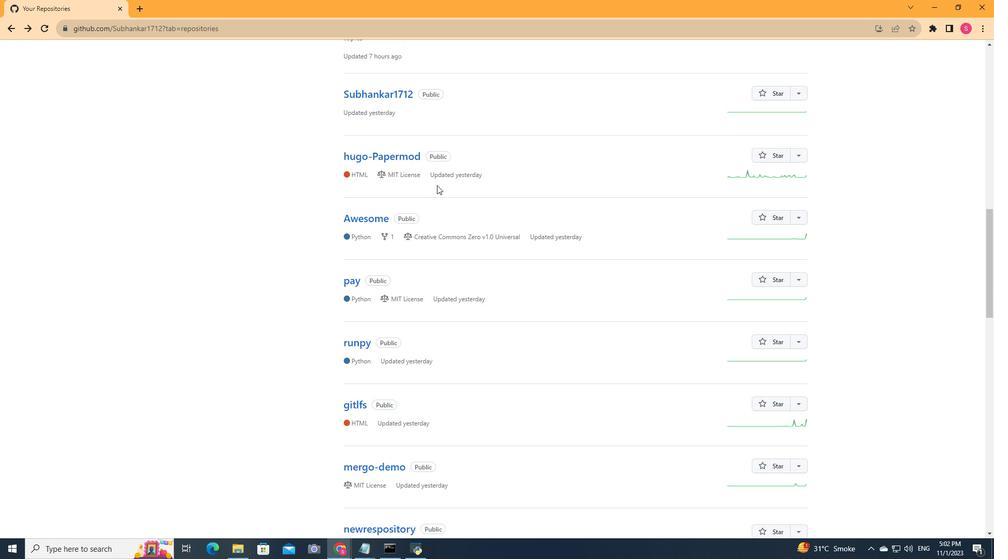 
Action: Mouse moved to (435, 182)
Screenshot: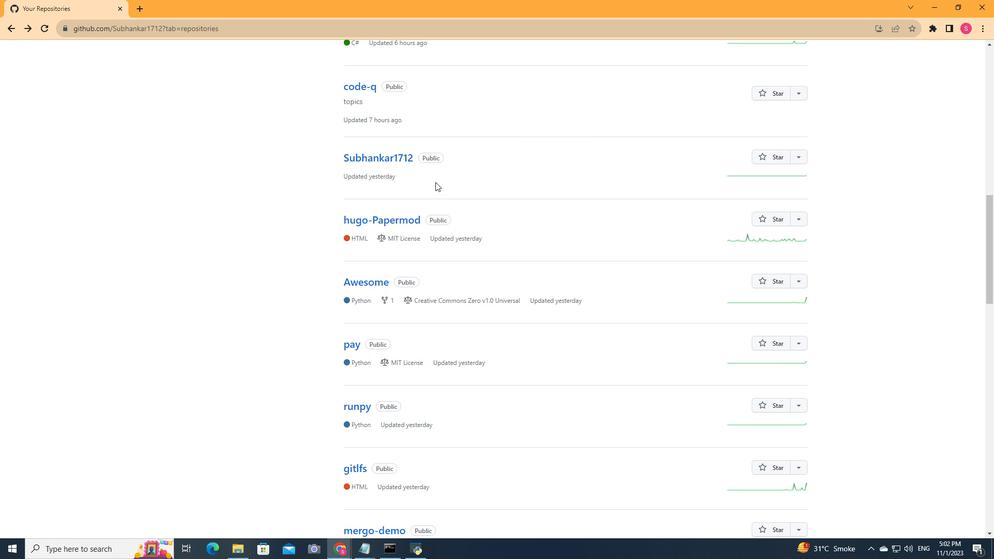 
Action: Mouse scrolled (435, 182) with delta (0, 0)
Screenshot: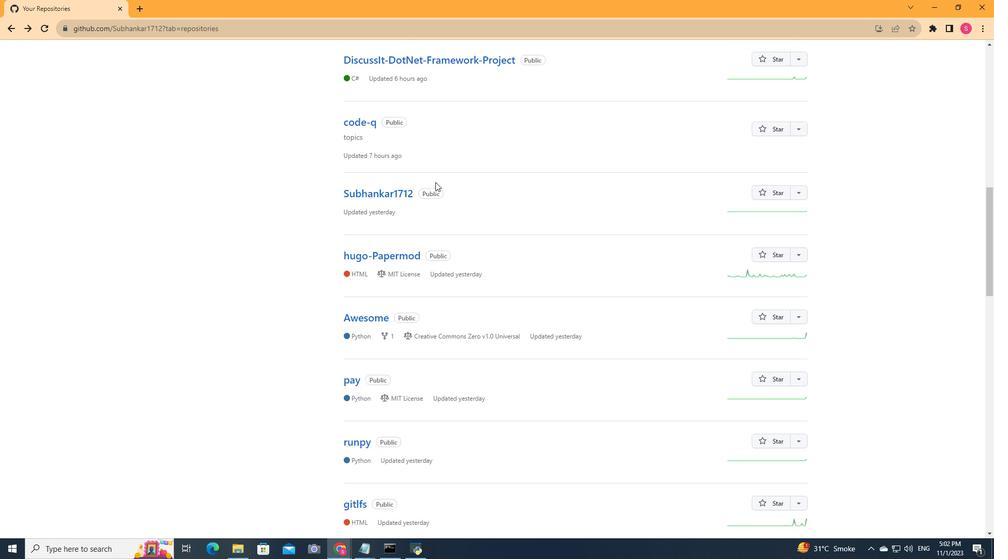 
Action: Mouse scrolled (435, 182) with delta (0, 0)
Screenshot: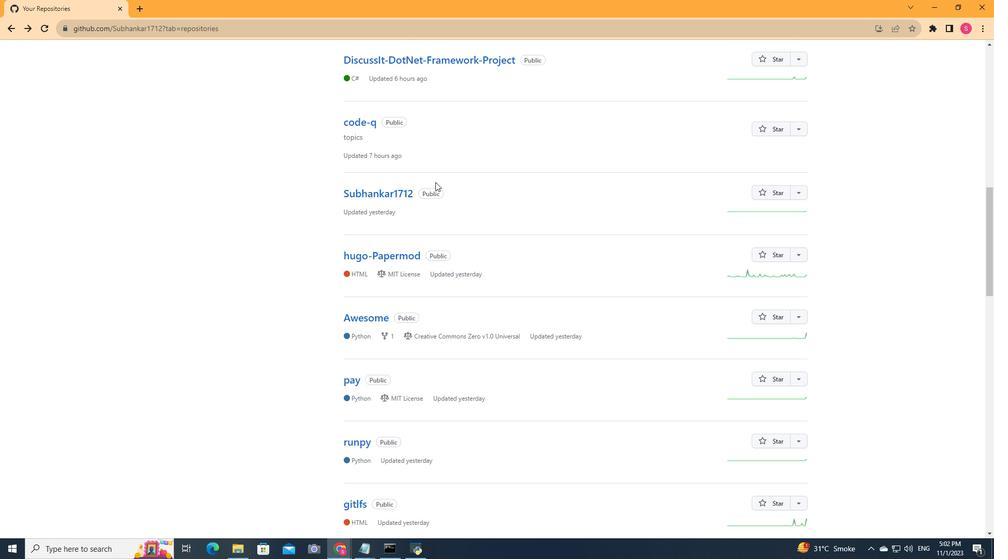 
Action: Mouse moved to (421, 198)
Screenshot: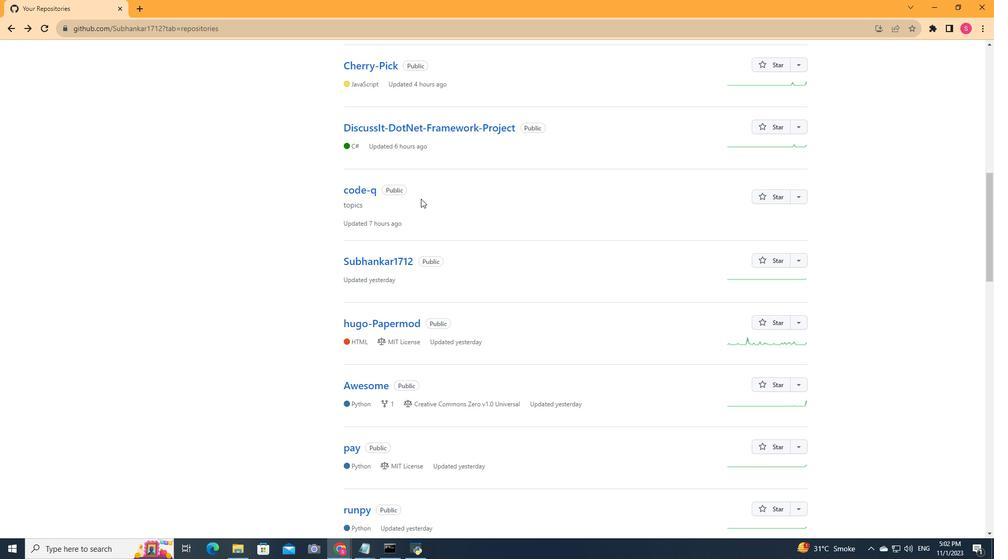 
Action: Mouse scrolled (421, 199) with delta (0, 0)
Screenshot: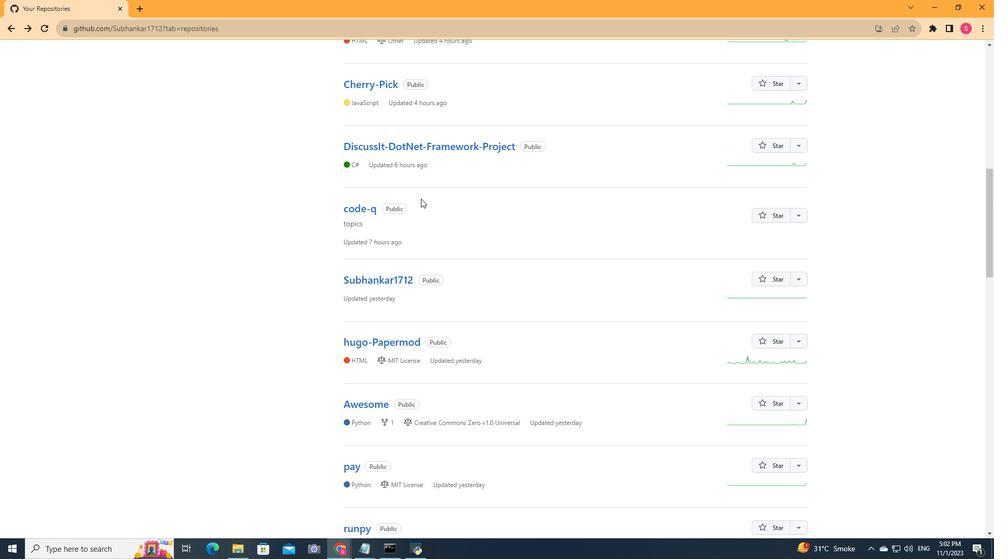 
Action: Mouse scrolled (421, 199) with delta (0, 0)
Screenshot: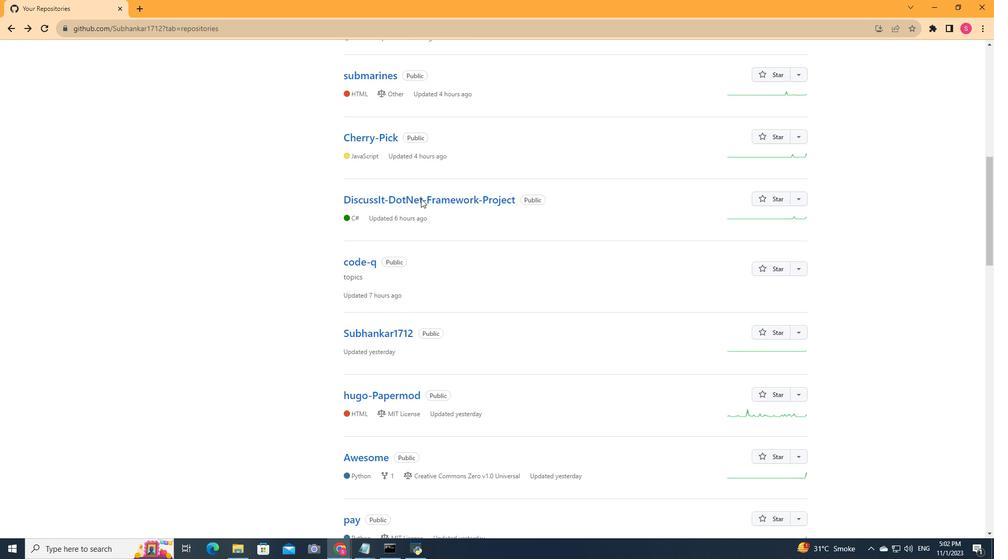 
Action: Mouse moved to (403, 204)
Screenshot: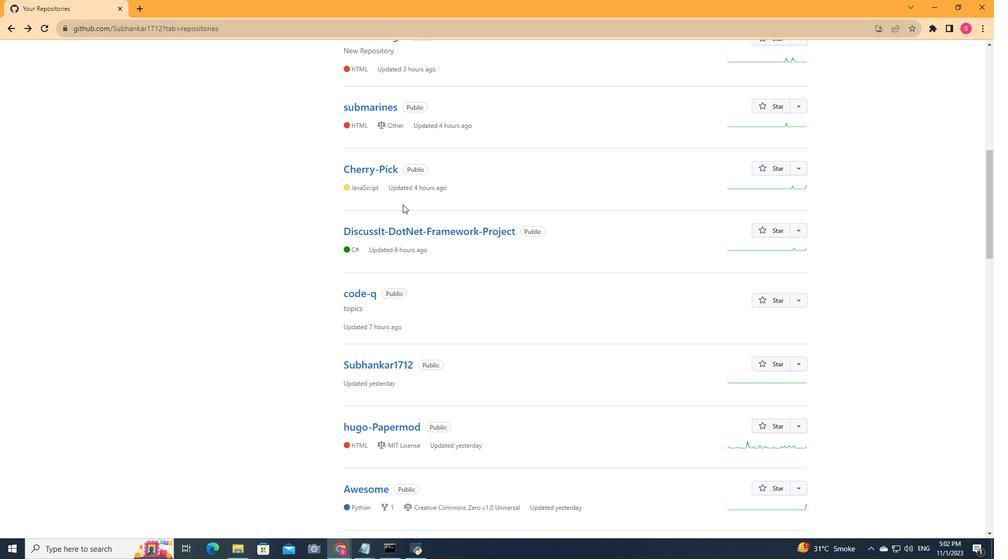 
Action: Mouse scrolled (403, 205) with delta (0, 0)
Screenshot: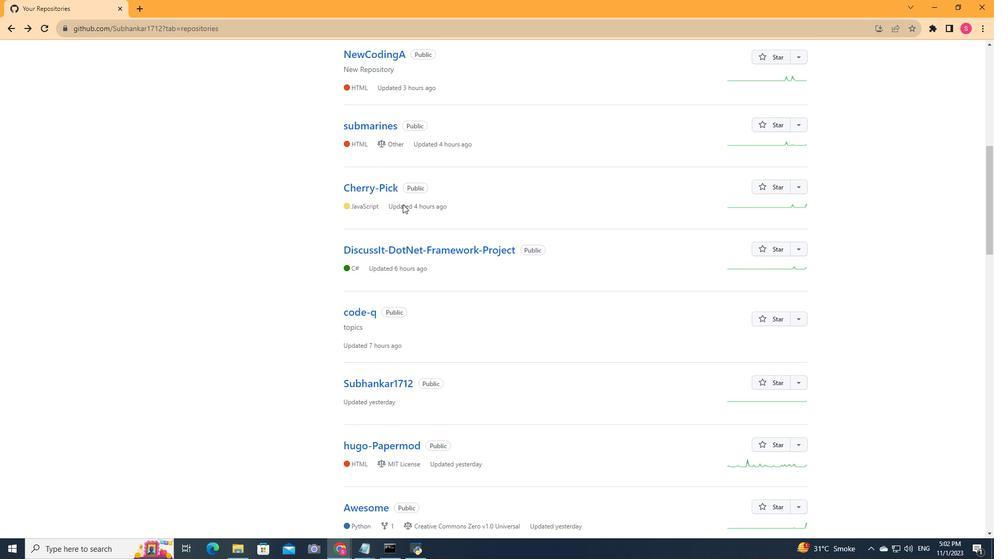 
Action: Mouse scrolled (403, 205) with delta (0, 0)
Screenshot: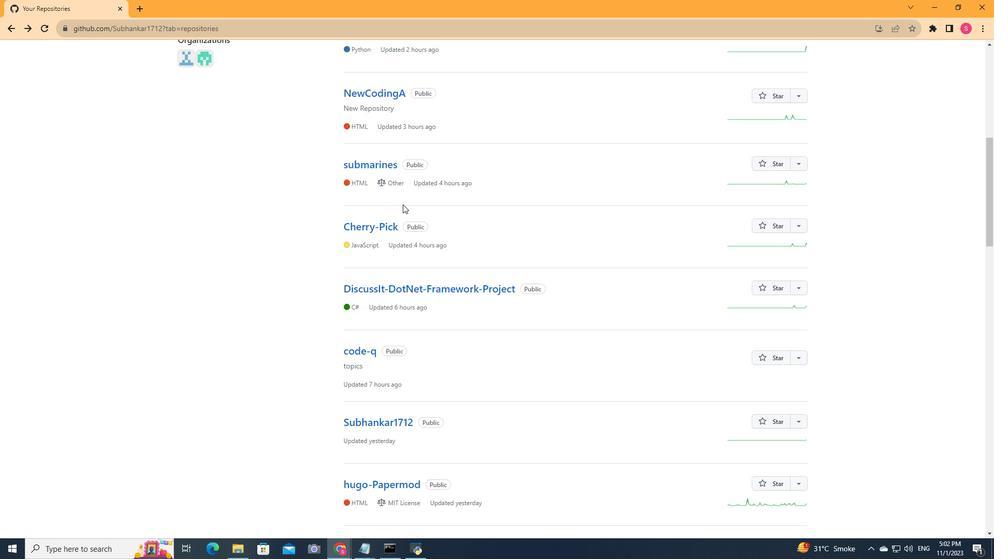 
Action: Mouse moved to (381, 272)
Screenshot: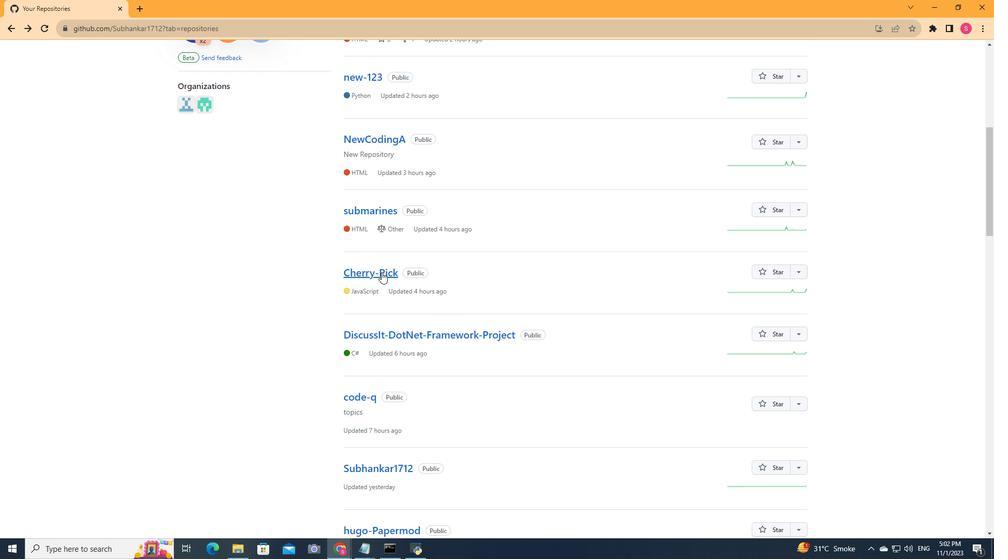 
Action: Mouse pressed left at (381, 272)
Screenshot: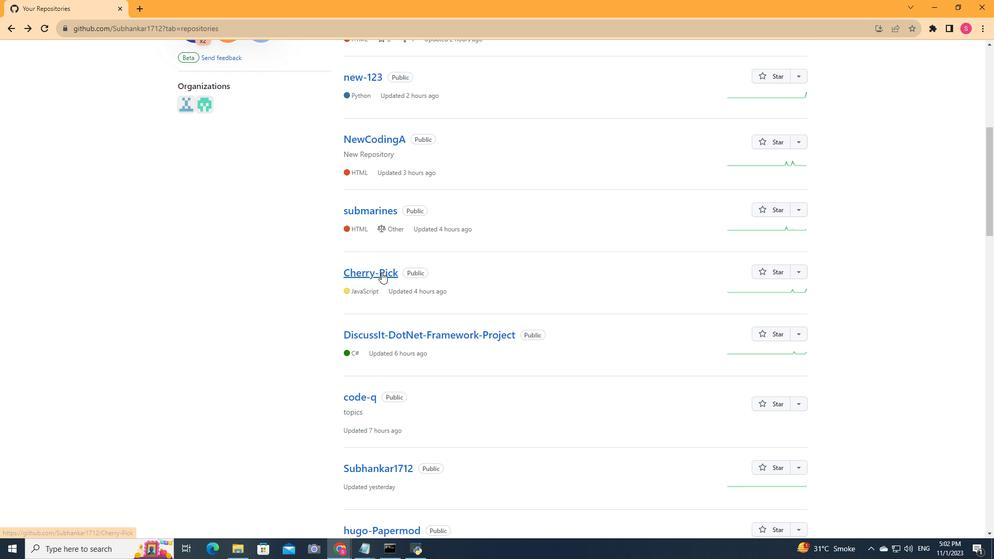 
Action: Mouse moved to (412, 84)
Screenshot: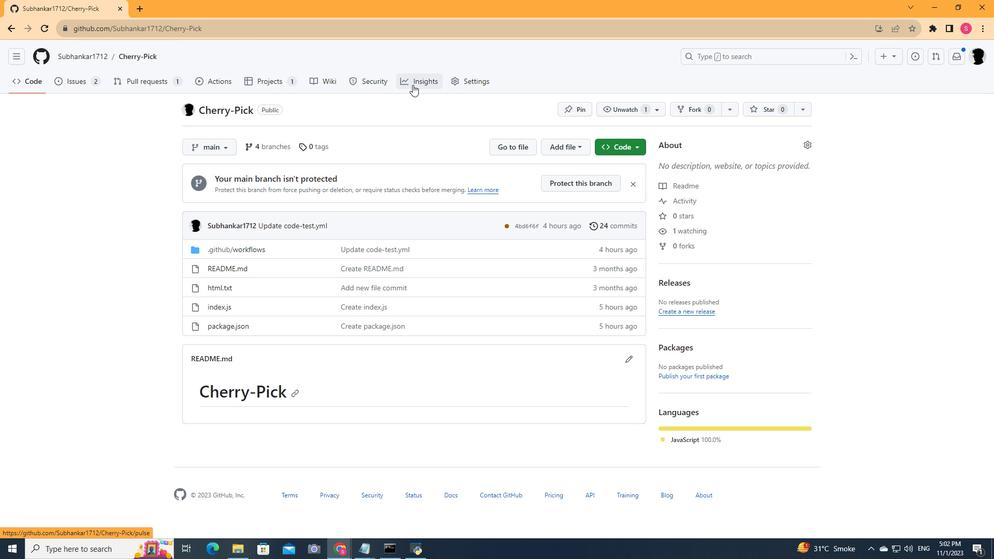 
Action: Mouse pressed left at (412, 84)
Screenshot: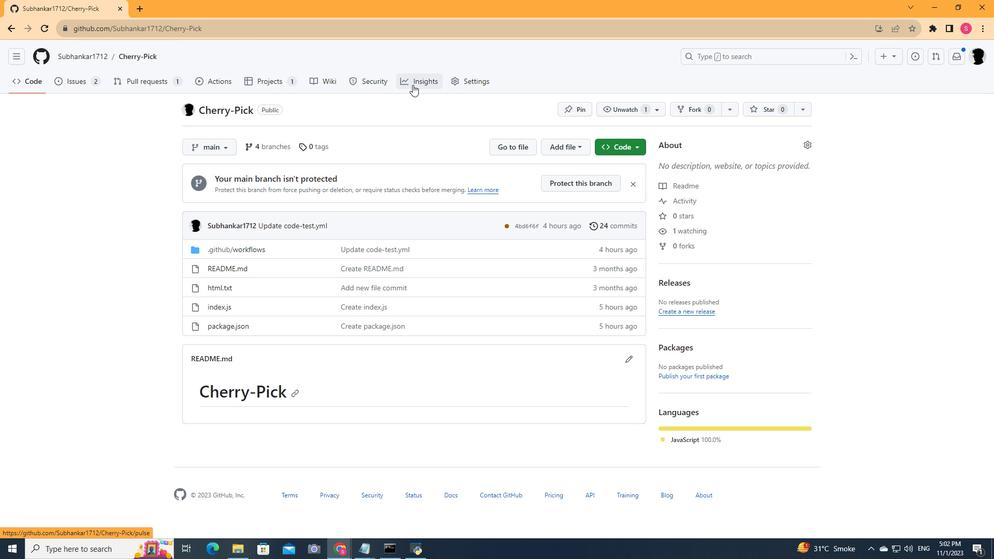 
Action: Mouse moved to (217, 198)
Screenshot: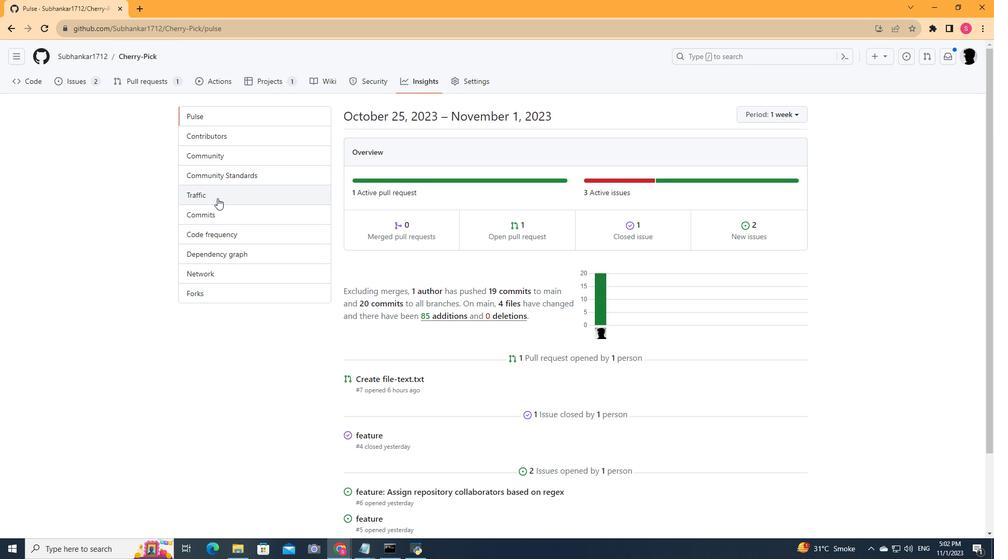 
Action: Mouse pressed left at (217, 198)
Screenshot: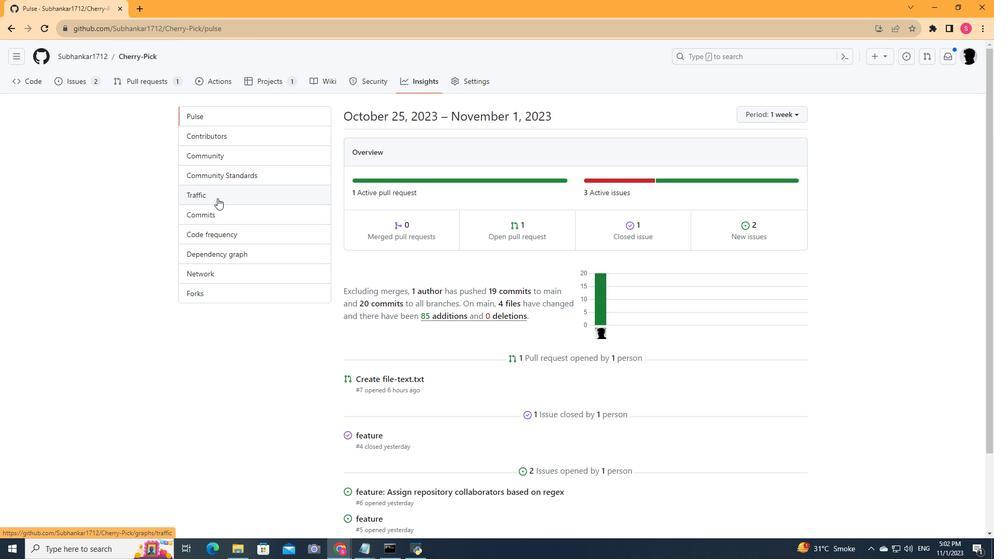 
Action: Mouse moved to (548, 255)
Screenshot: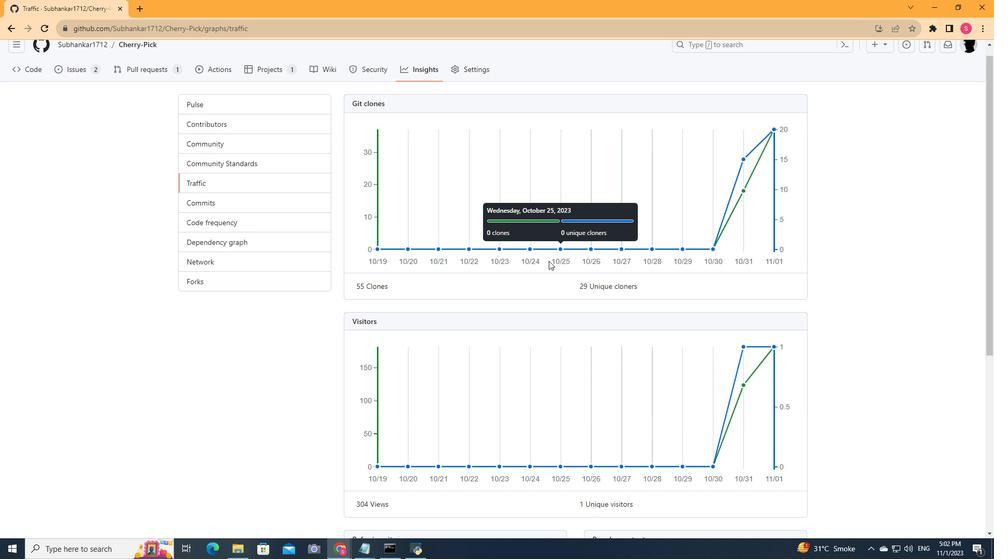 
Action: Mouse scrolled (548, 255) with delta (0, 0)
Screenshot: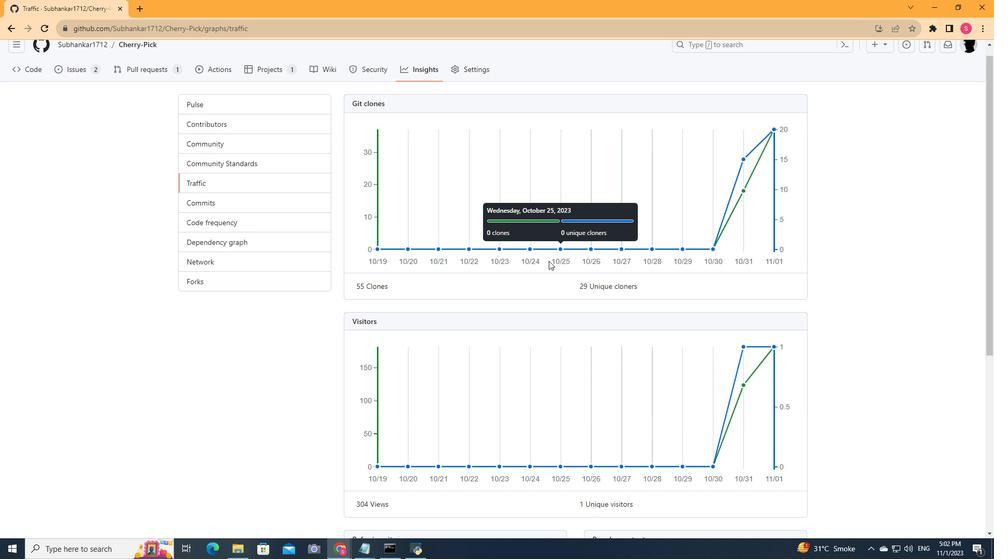 
Action: Mouse moved to (549, 259)
Screenshot: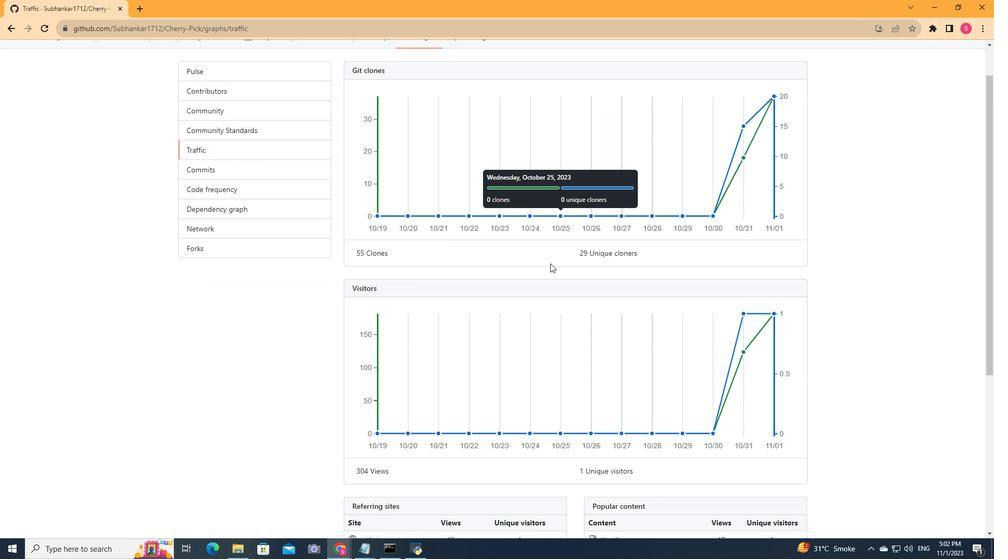 
Action: Mouse scrolled (549, 258) with delta (0, 0)
Screenshot: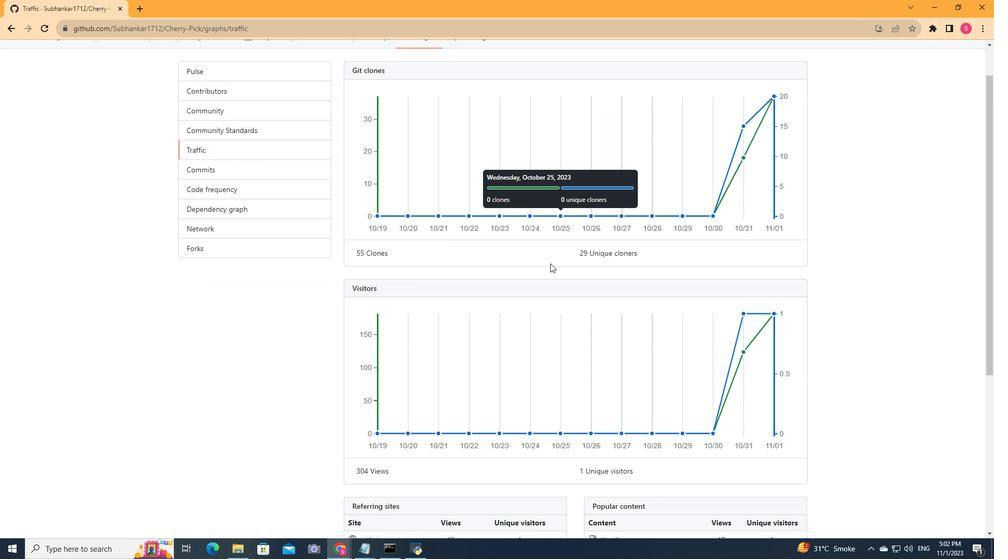 
Action: Mouse moved to (549, 262)
Screenshot: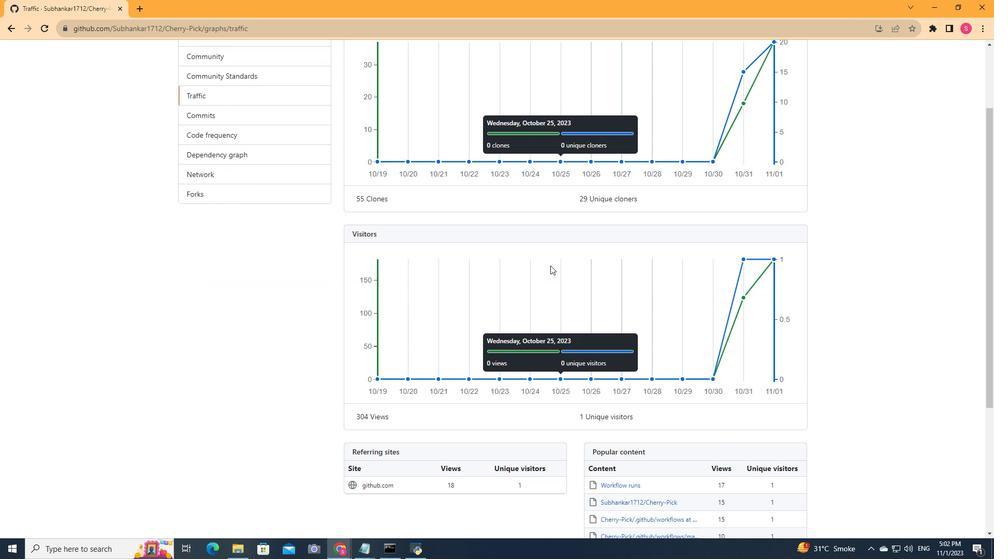 
Action: Mouse scrolled (549, 262) with delta (0, 0)
Screenshot: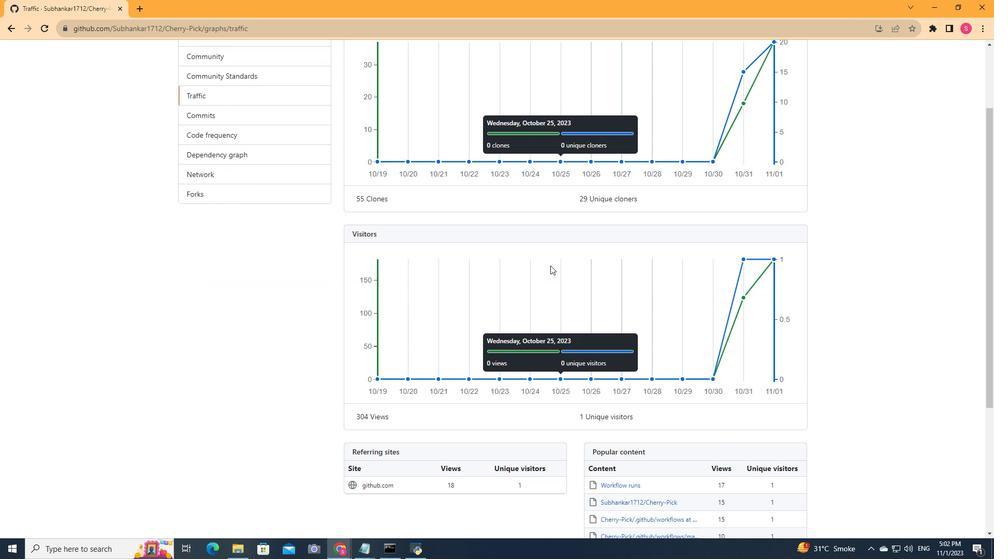 
Action: Mouse moved to (550, 264)
Screenshot: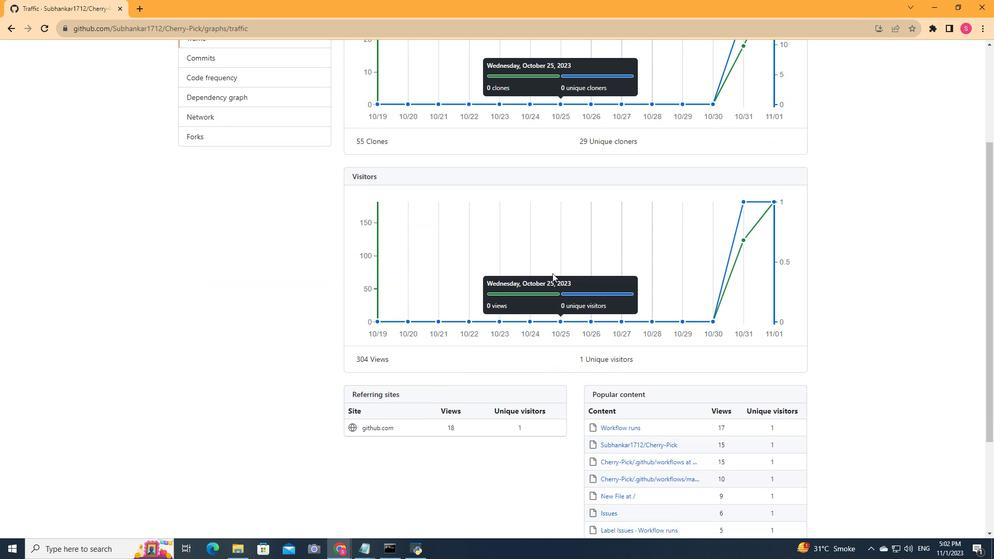 
Action: Mouse scrolled (550, 263) with delta (0, 0)
Screenshot: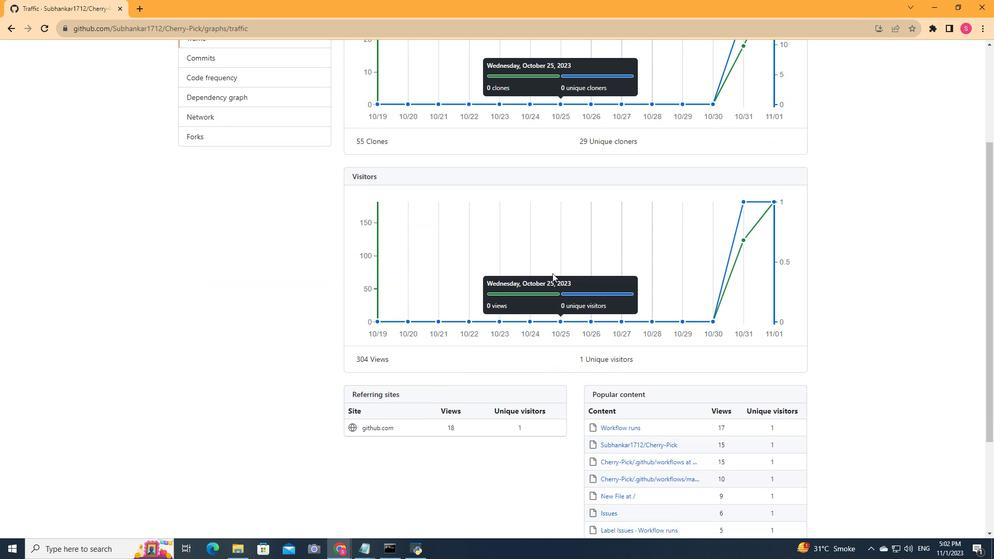 
Action: Mouse moved to (552, 282)
Screenshot: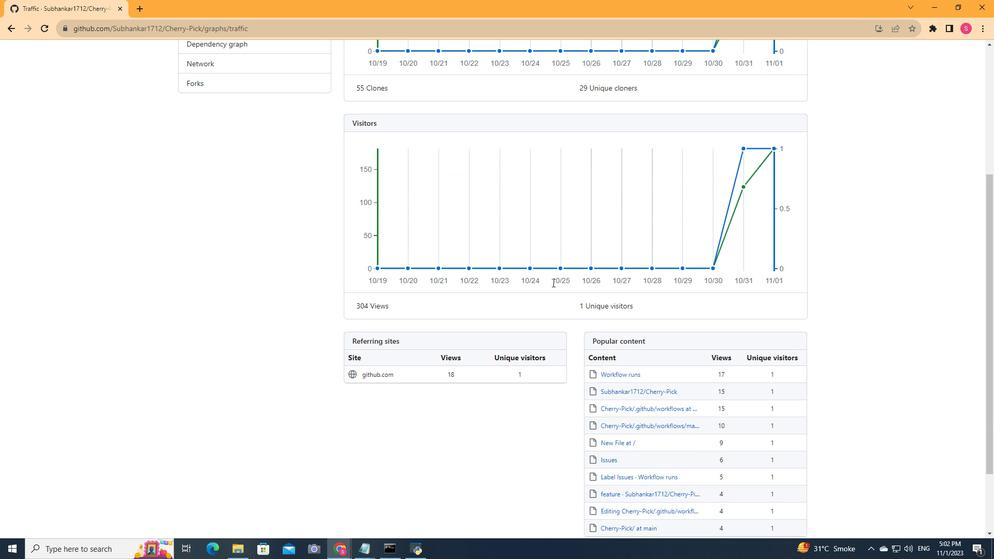 
Action: Mouse scrolled (552, 282) with delta (0, 0)
Screenshot: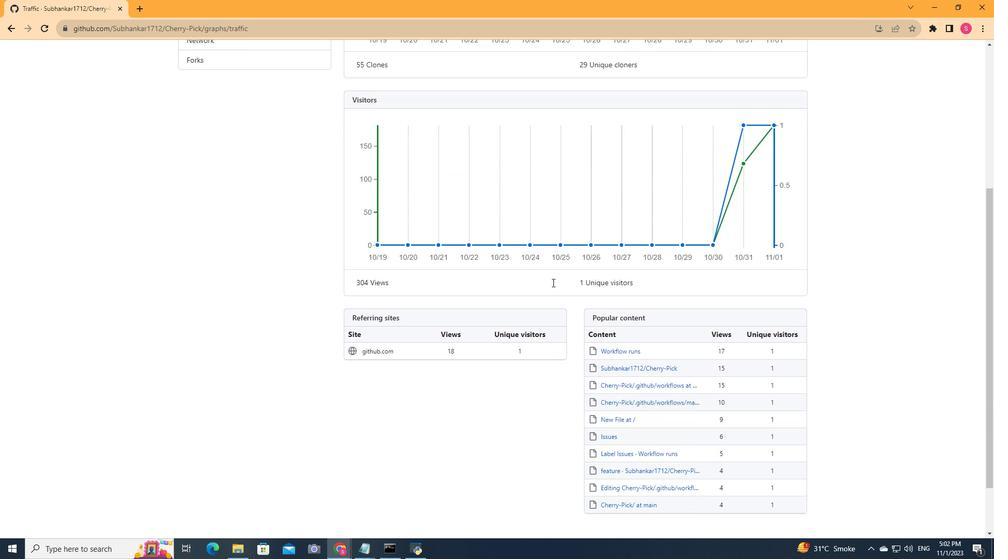 
Action: Mouse scrolled (552, 282) with delta (0, 0)
Screenshot: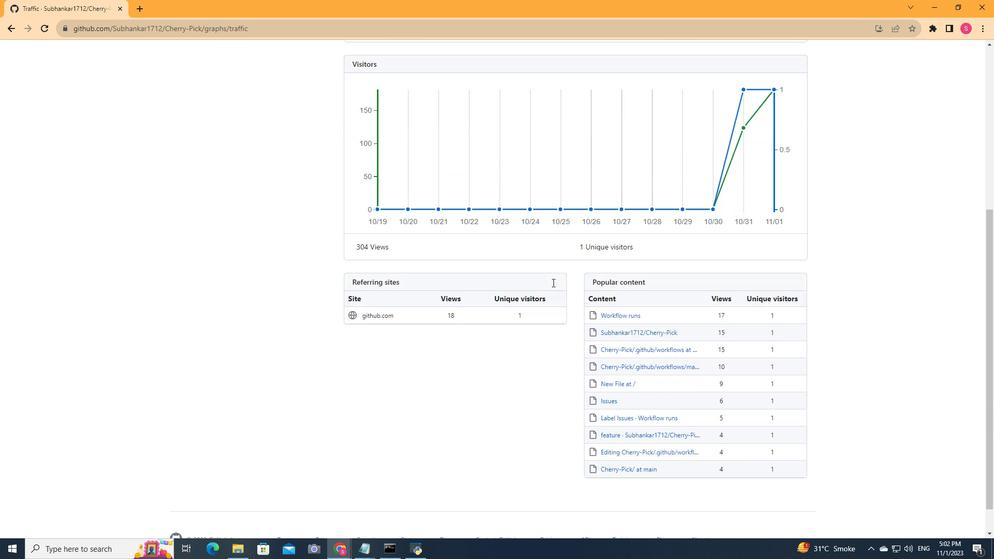 
Action: Mouse scrolled (552, 282) with delta (0, 0)
Screenshot: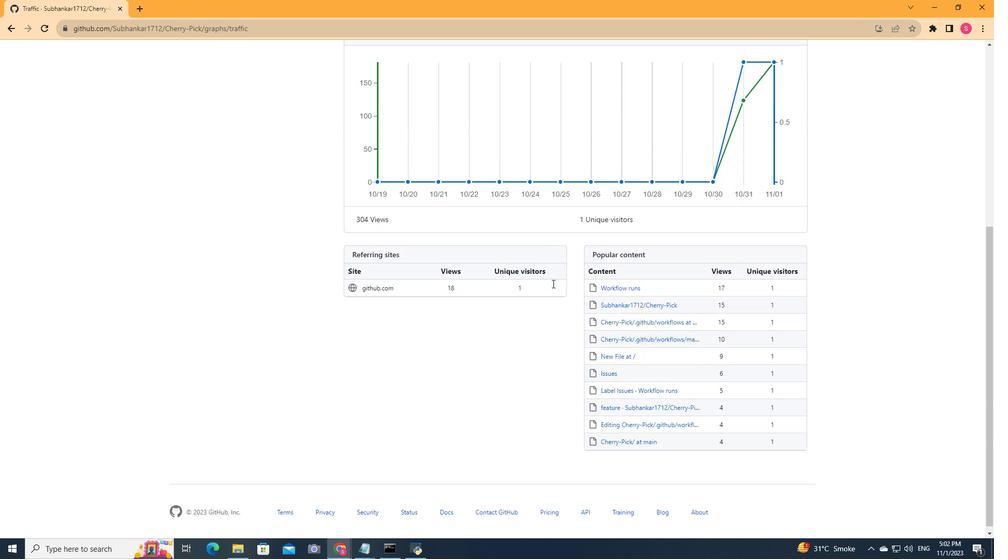 
Action: Mouse moved to (703, 210)
Screenshot: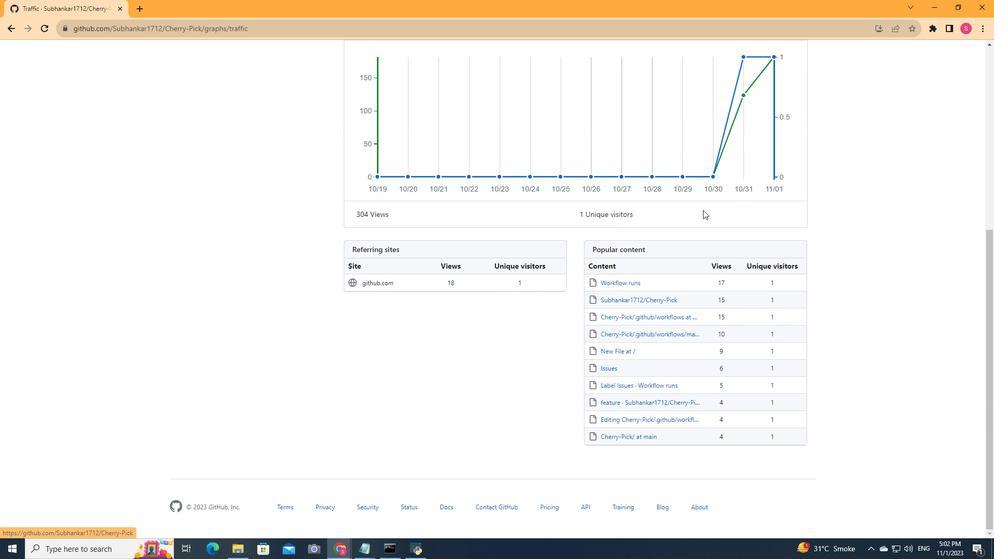 
Action: Mouse scrolled (703, 210) with delta (0, 0)
Screenshot: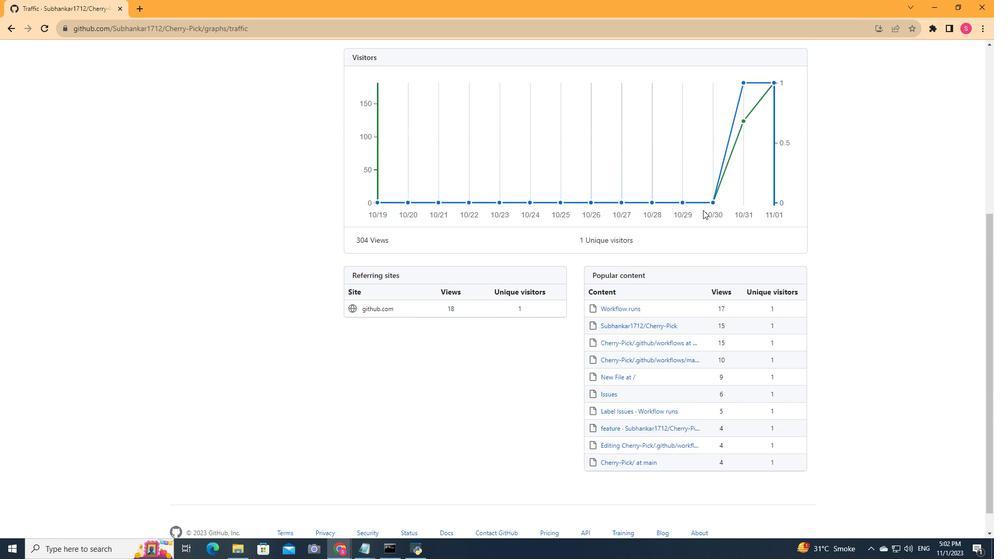 
Action: Mouse scrolled (703, 210) with delta (0, 0)
Screenshot: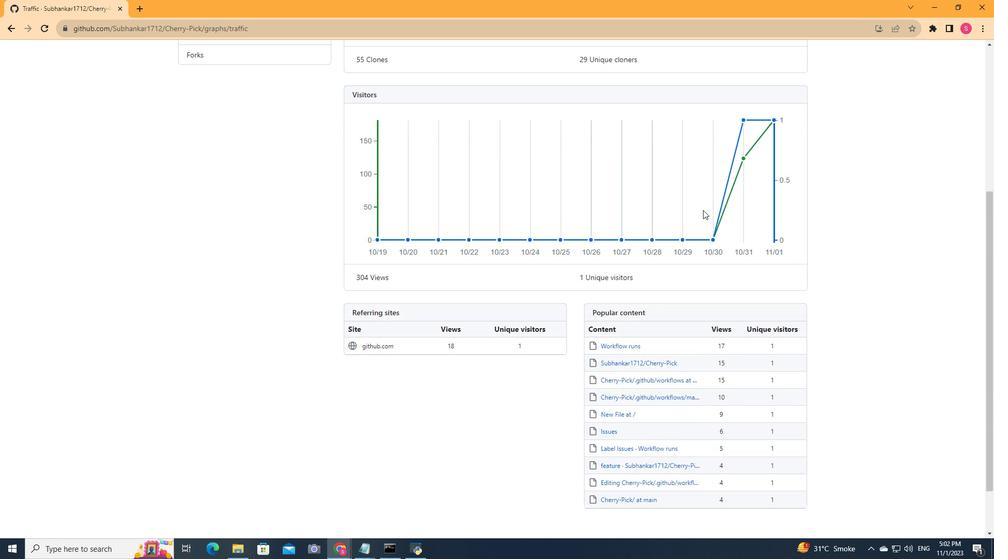
Action: Mouse moved to (514, 331)
Screenshot: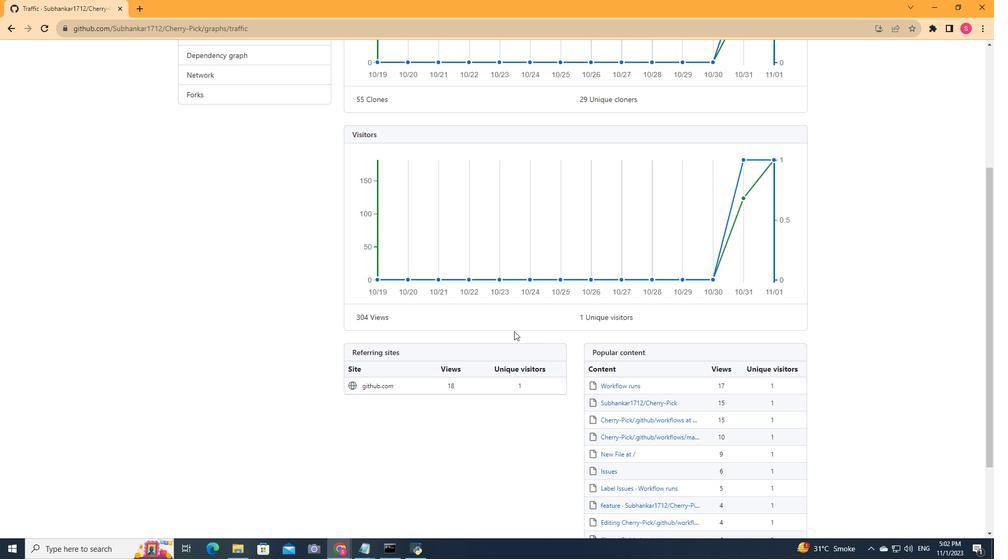 
Action: Mouse scrolled (514, 331) with delta (0, 0)
Screenshot: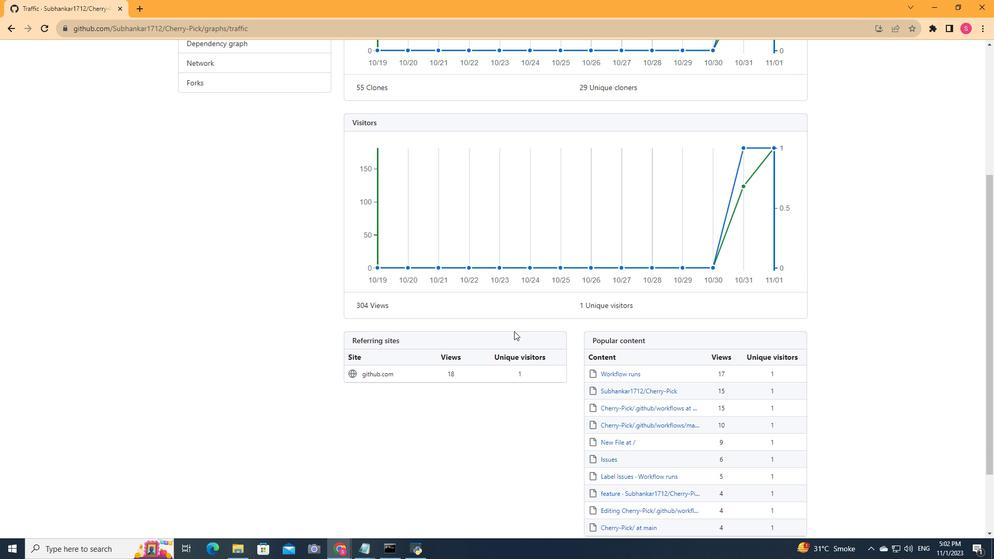 
Action: Mouse scrolled (514, 331) with delta (0, 0)
Screenshot: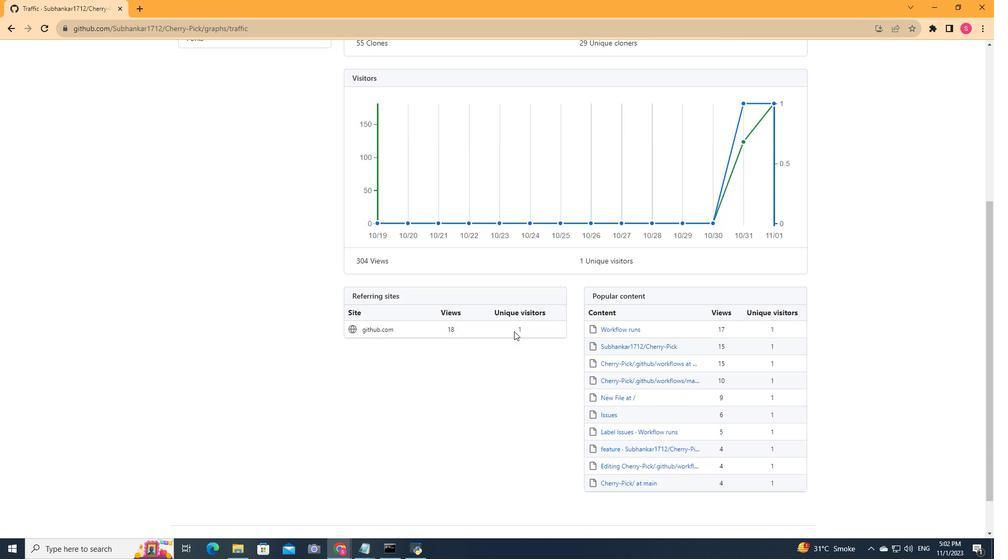 
Action: Mouse scrolled (514, 331) with delta (0, 0)
Screenshot: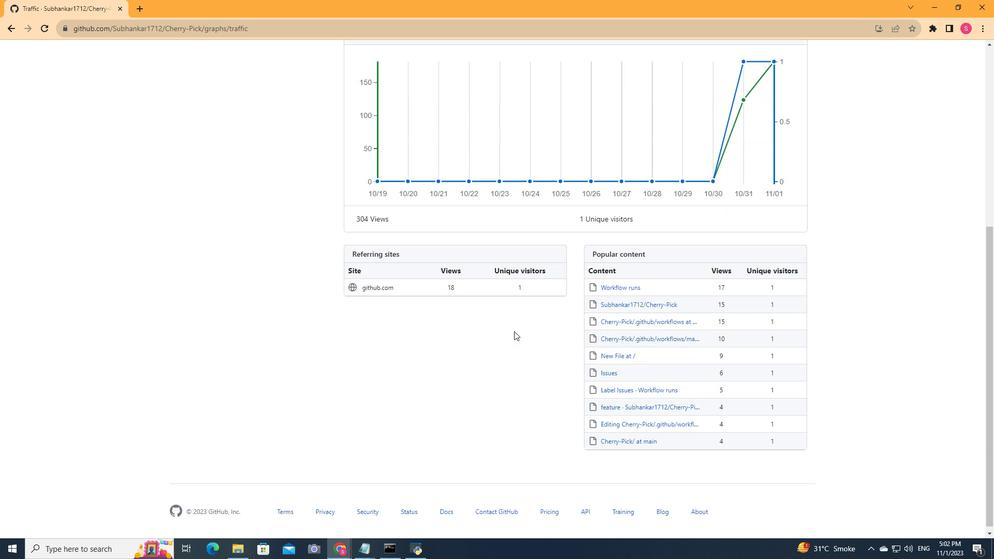 
Action: Mouse scrolled (514, 331) with delta (0, 0)
Screenshot: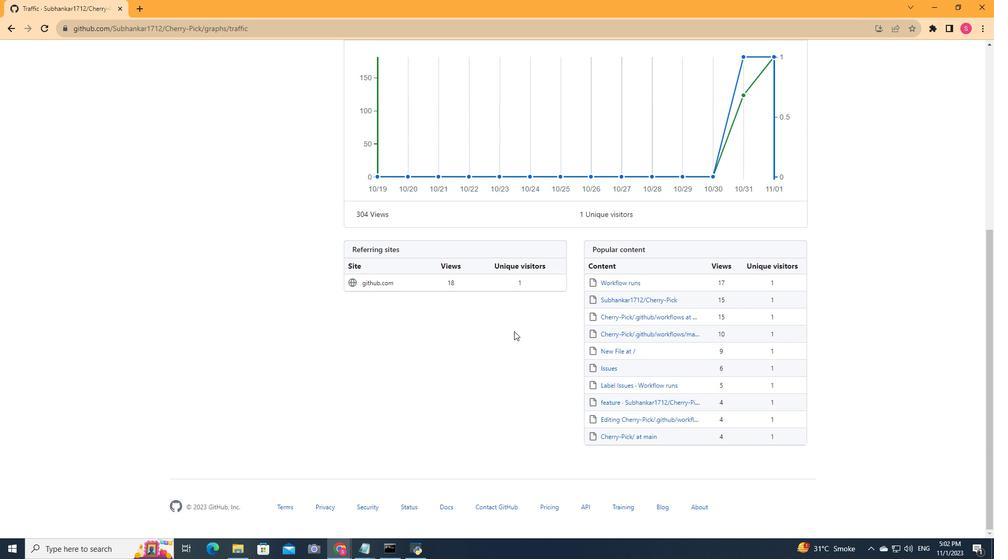 
Action: Mouse scrolled (514, 332) with delta (0, 0)
Screenshot: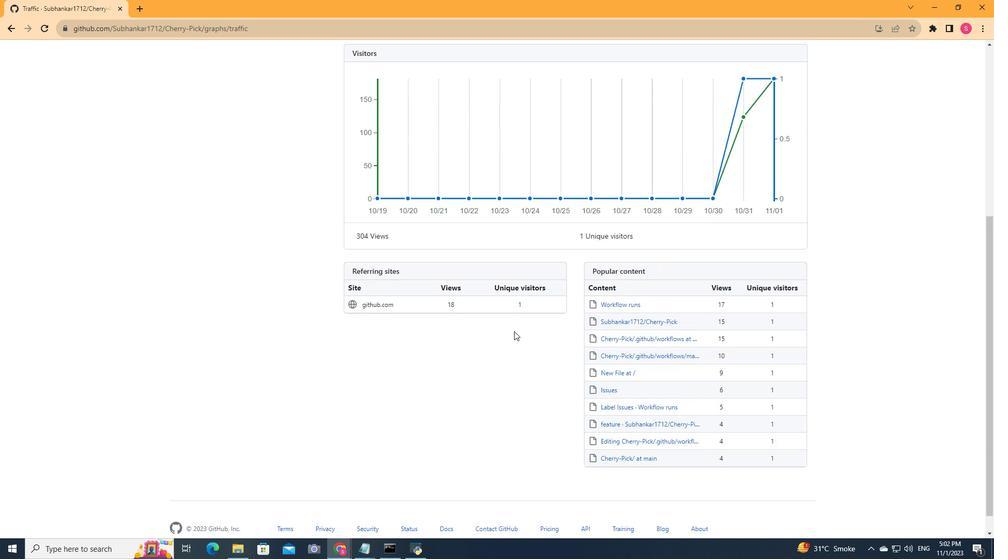 
Action: Mouse scrolled (514, 332) with delta (0, 0)
Screenshot: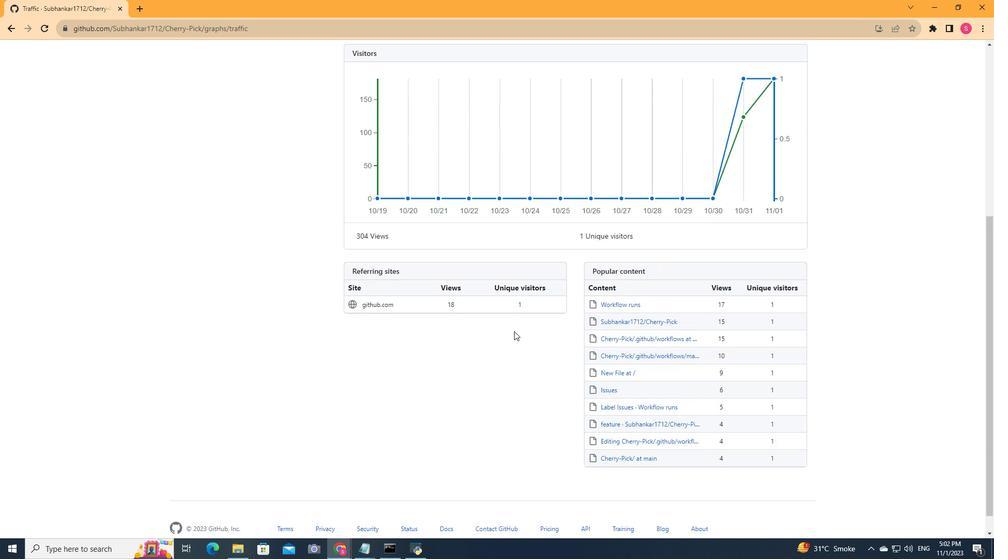 
Action: Mouse scrolled (514, 332) with delta (0, 0)
Screenshot: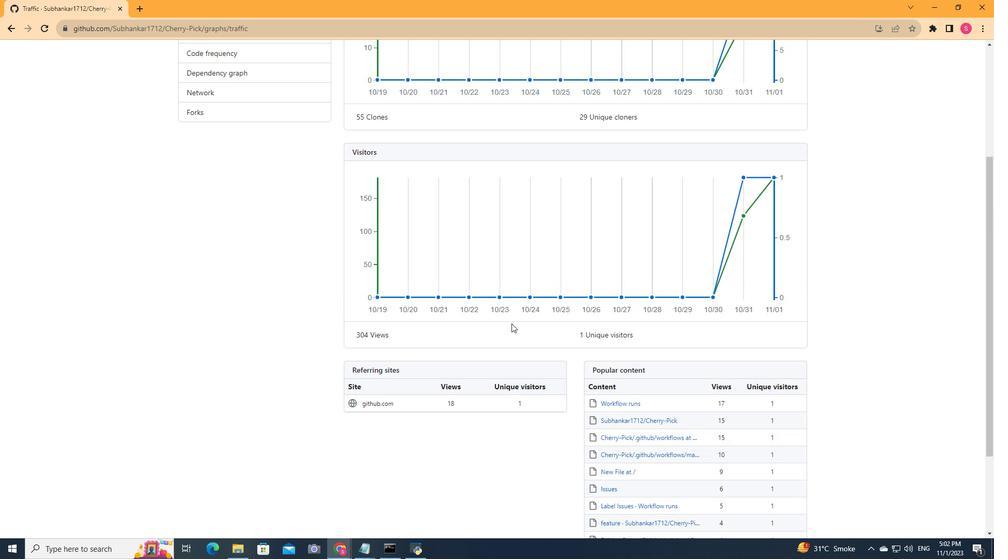 
Action: Mouse scrolled (514, 332) with delta (0, 0)
Screenshot: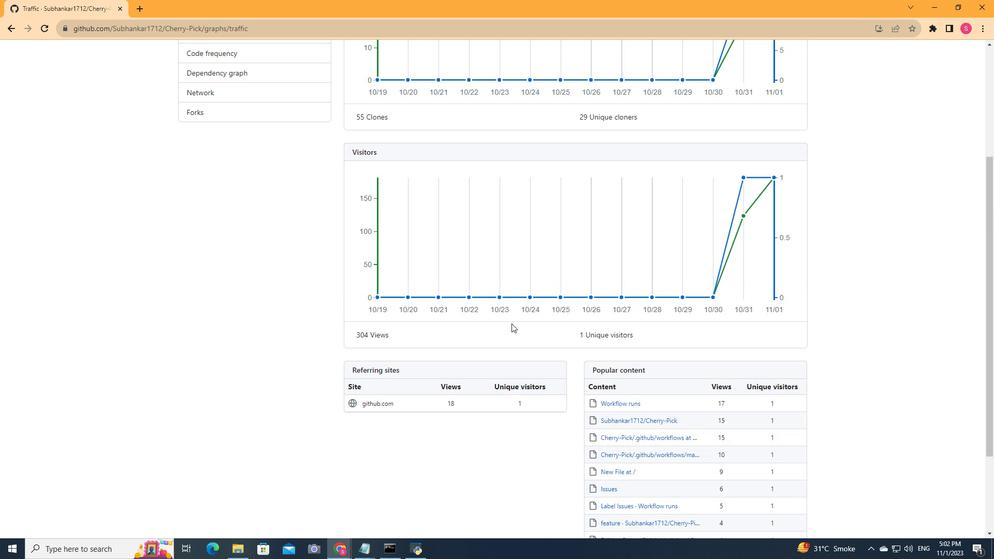 
Action: Mouse scrolled (514, 332) with delta (0, 0)
Screenshot: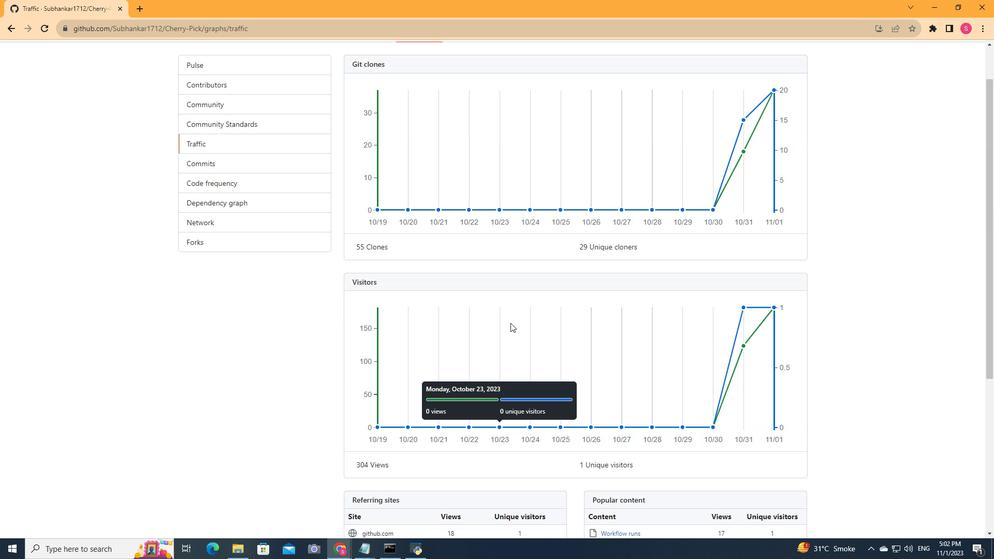 
Action: Mouse moved to (510, 322)
Screenshot: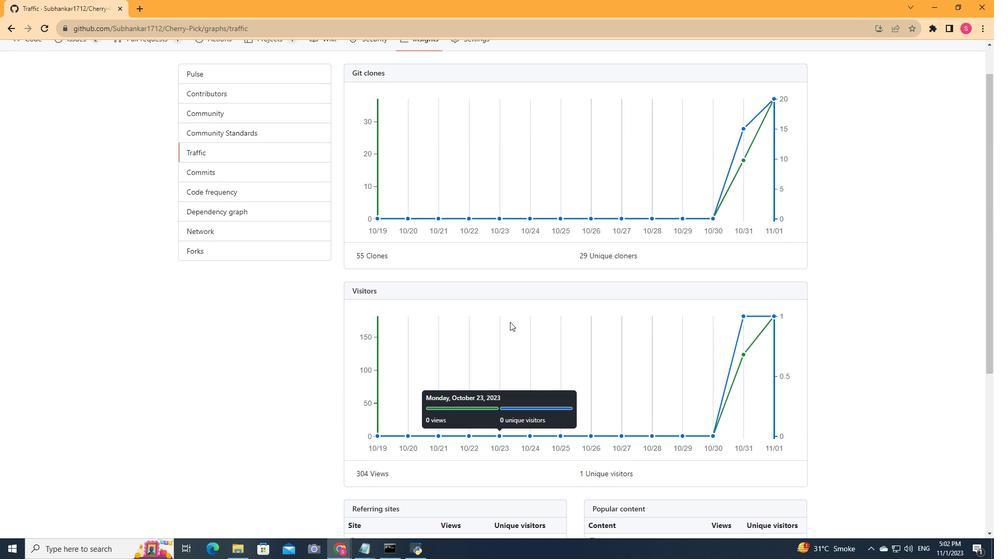 
Action: Mouse scrolled (510, 323) with delta (0, 0)
Screenshot: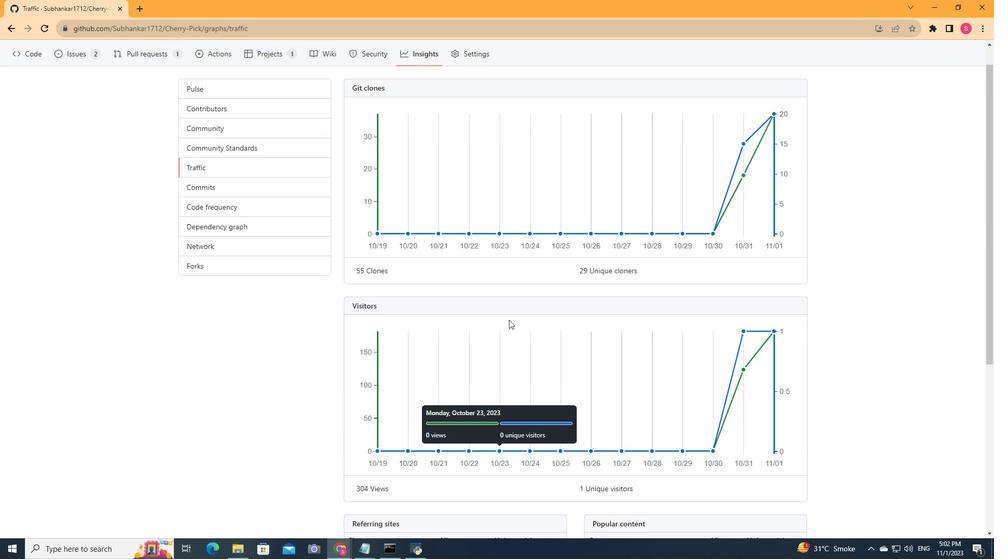
Action: Mouse scrolled (510, 323) with delta (0, 0)
Screenshot: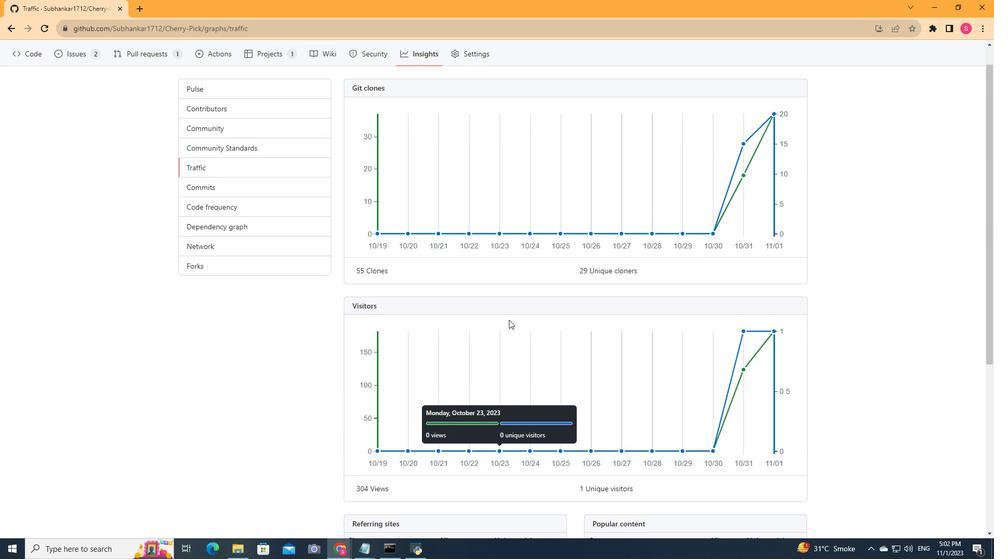 
Action: Mouse scrolled (510, 323) with delta (0, 0)
Screenshot: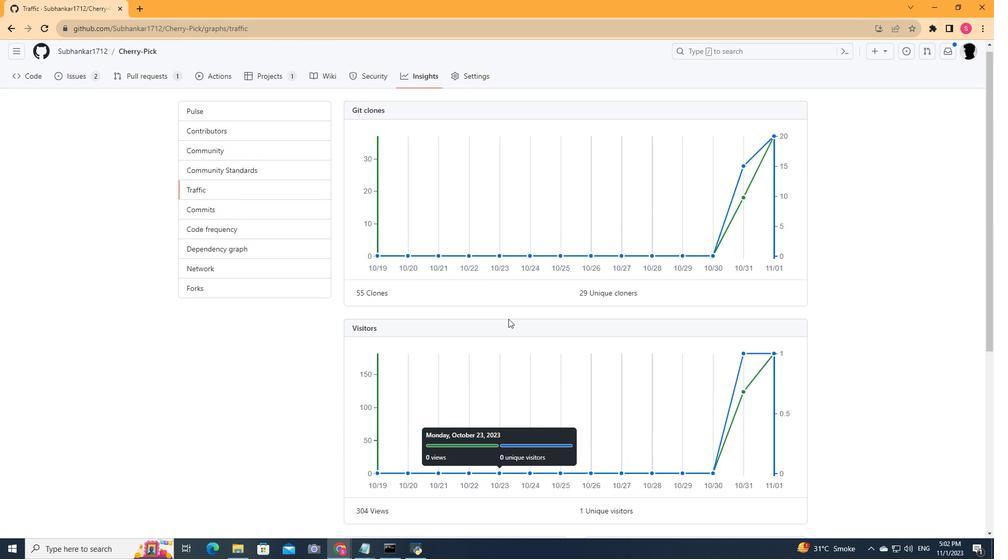 
Action: Mouse moved to (510, 322)
Screenshot: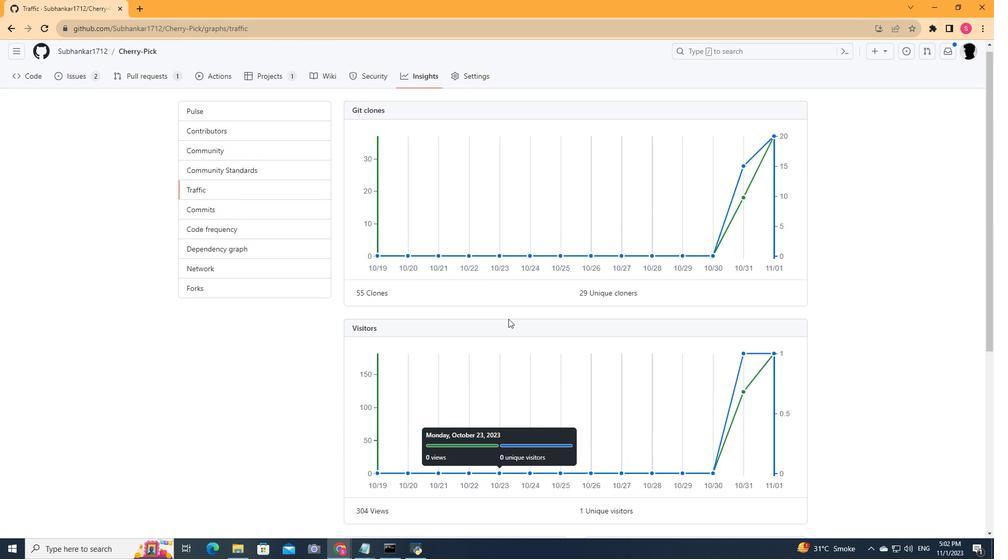 
Action: Mouse scrolled (510, 322) with delta (0, 0)
Screenshot: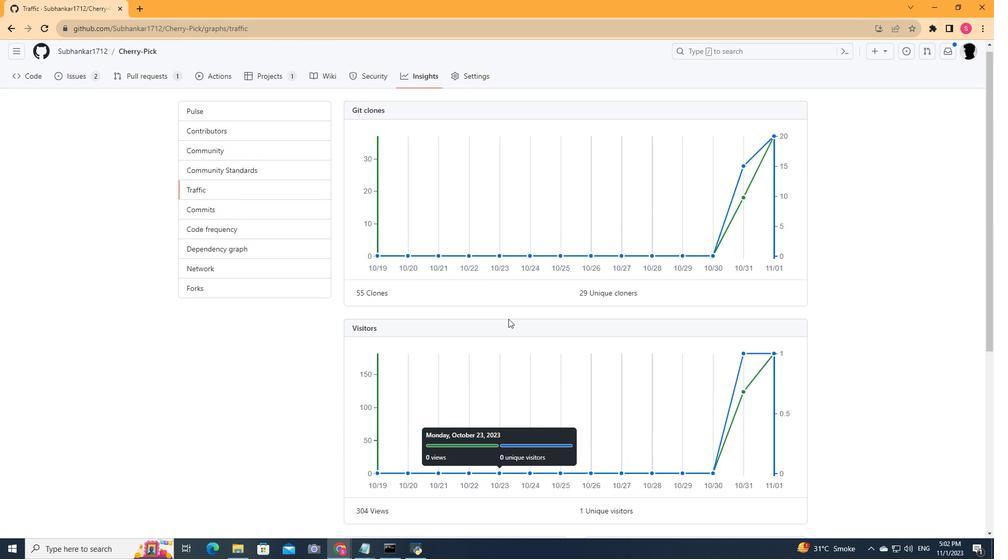 
Action: Mouse moved to (509, 320)
Screenshot: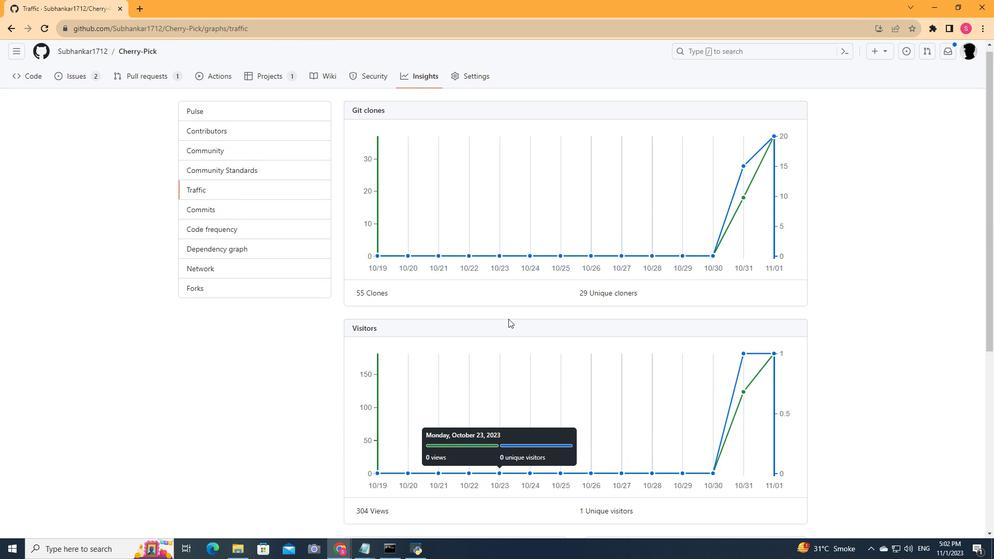 
Action: Mouse scrolled (509, 321) with delta (0, 0)
Screenshot: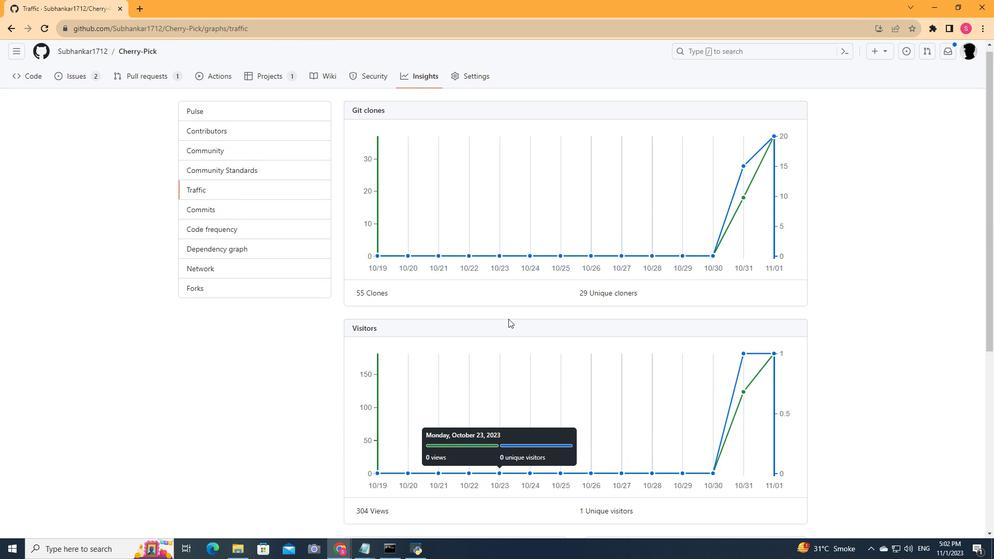 
Action: Mouse moved to (508, 319)
Screenshot: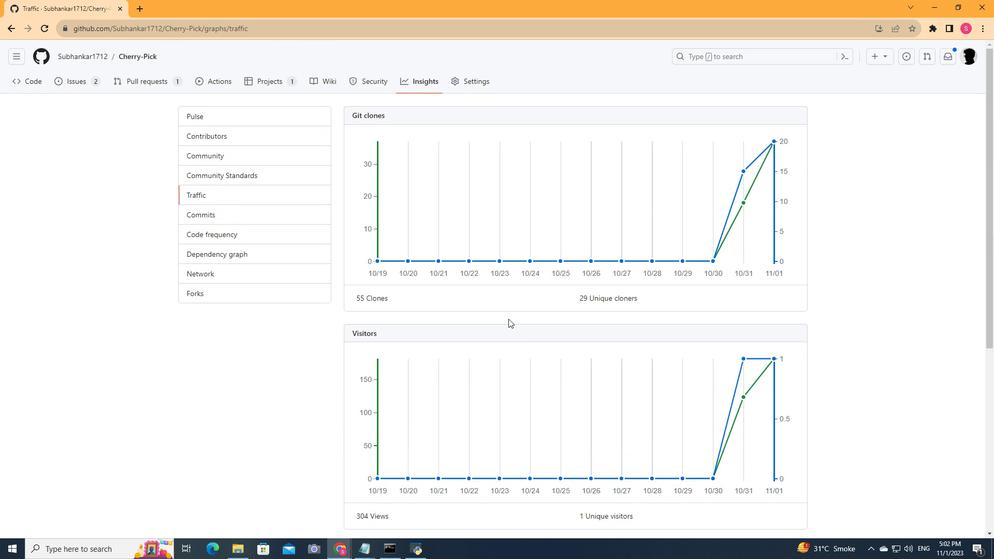 
